 Task: In the Company znu.edu.ua, Add note: 'Schedule a meeting with the finance team to review budget allocations.'. Mark checkbox to create task to follow up ': Tomorrow'. Create task, with  description: Send Proposal to Client, Add due date: Today; Add reminder: 30 Minutes before. Set Priority Low  and add note: Review the attached proposal before the meeting and highlight the key benefits for the client.. Logged in from softage.1@softage.net
Action: Mouse moved to (103, 70)
Screenshot: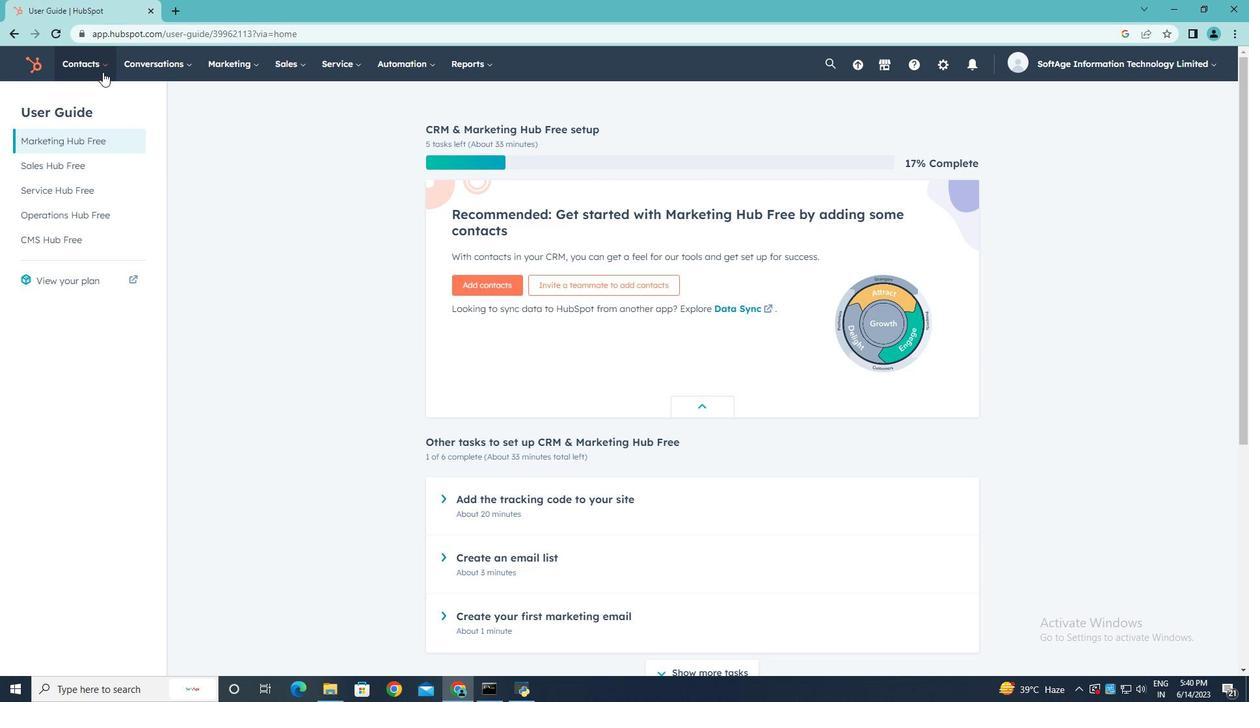 
Action: Mouse pressed left at (103, 70)
Screenshot: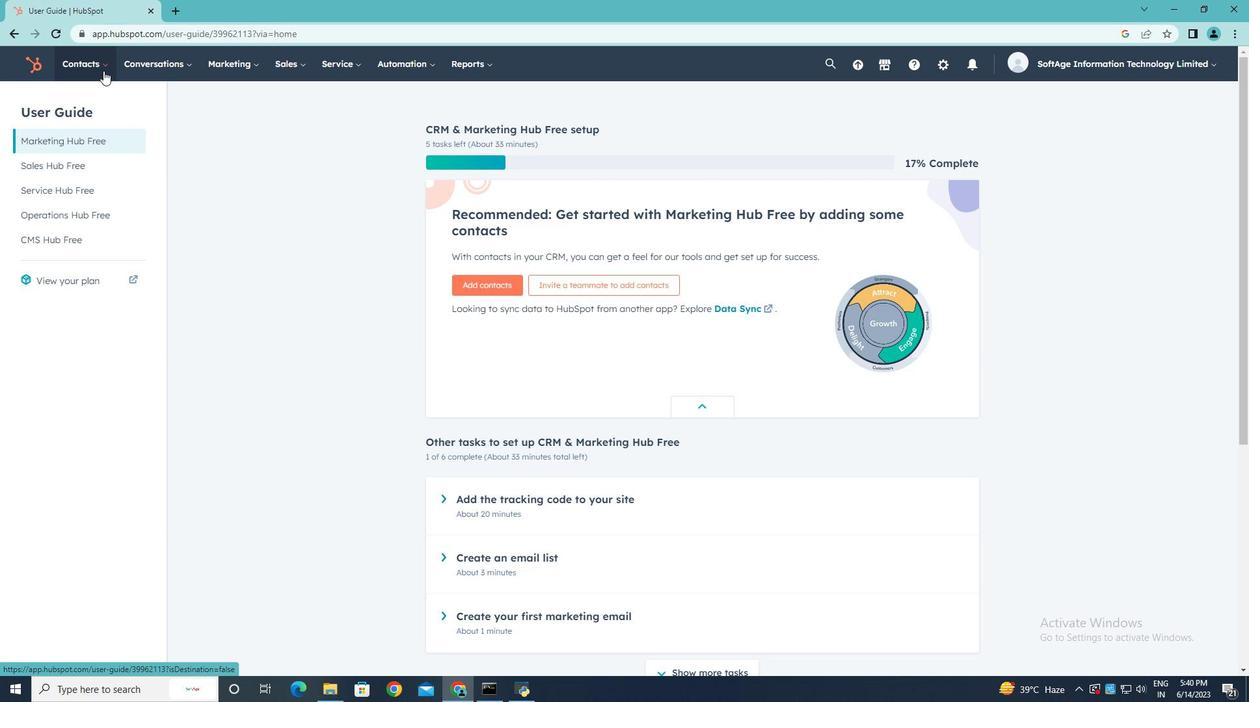 
Action: Mouse moved to (106, 126)
Screenshot: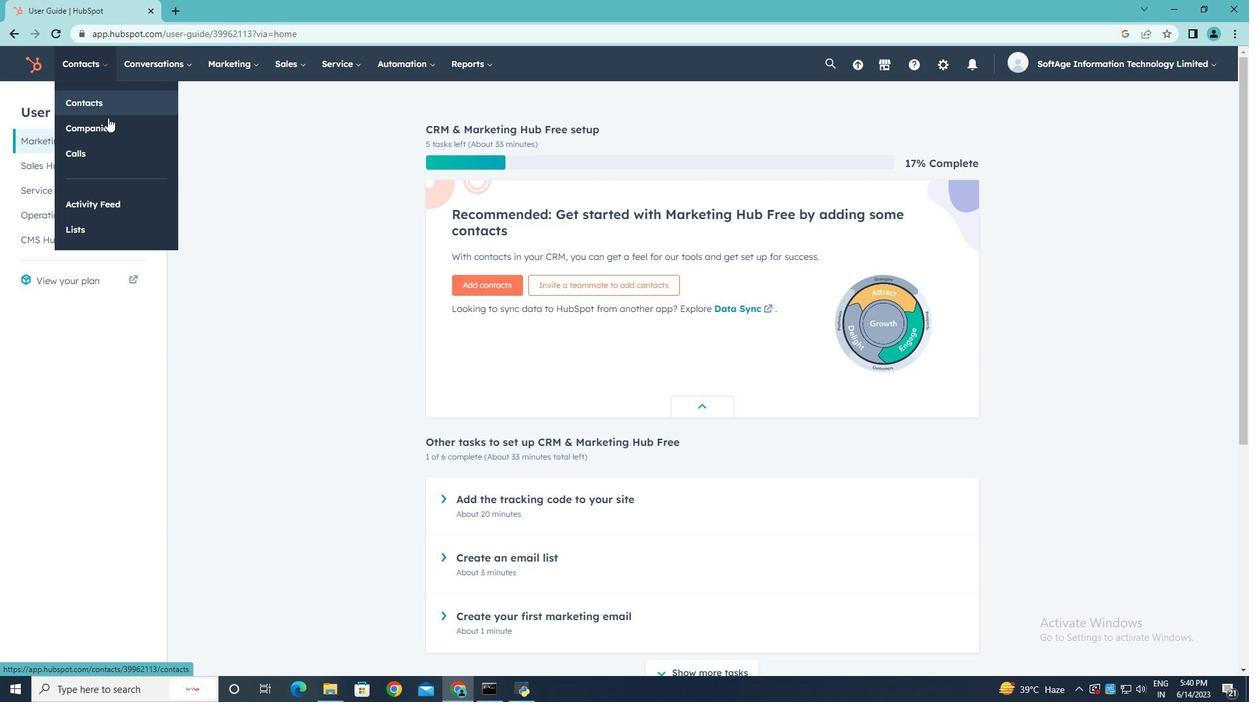 
Action: Mouse pressed left at (106, 126)
Screenshot: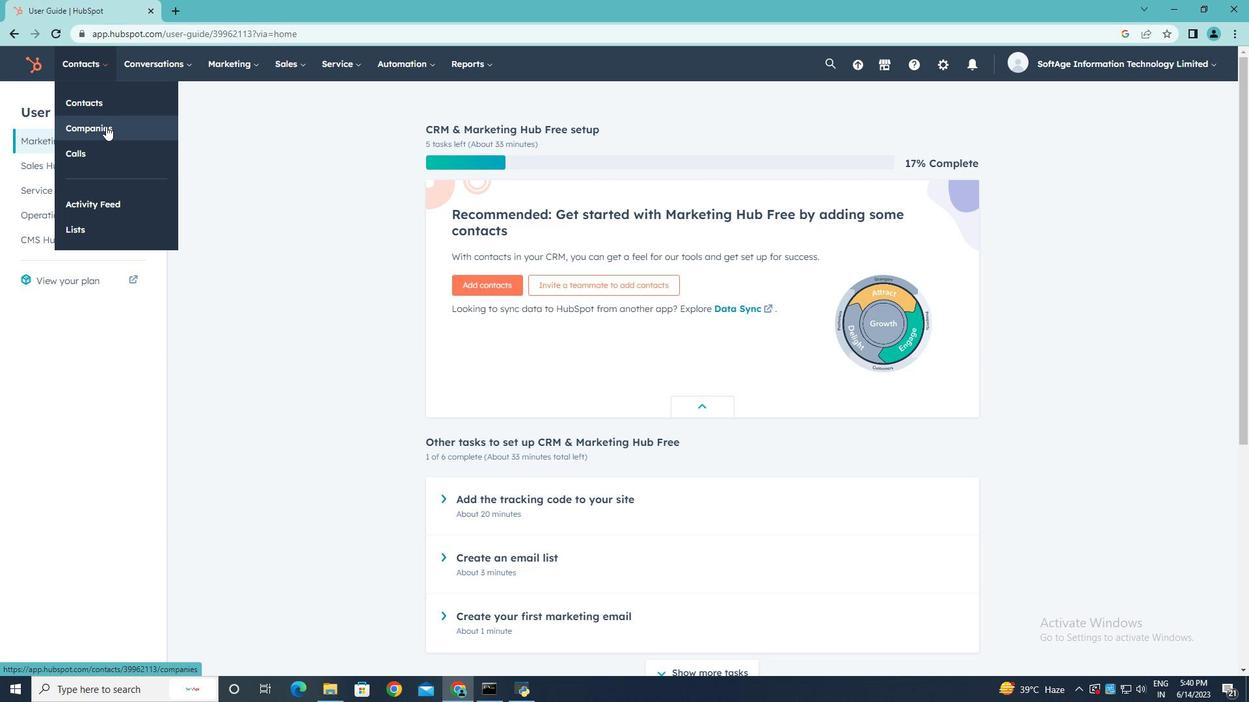 
Action: Mouse moved to (112, 210)
Screenshot: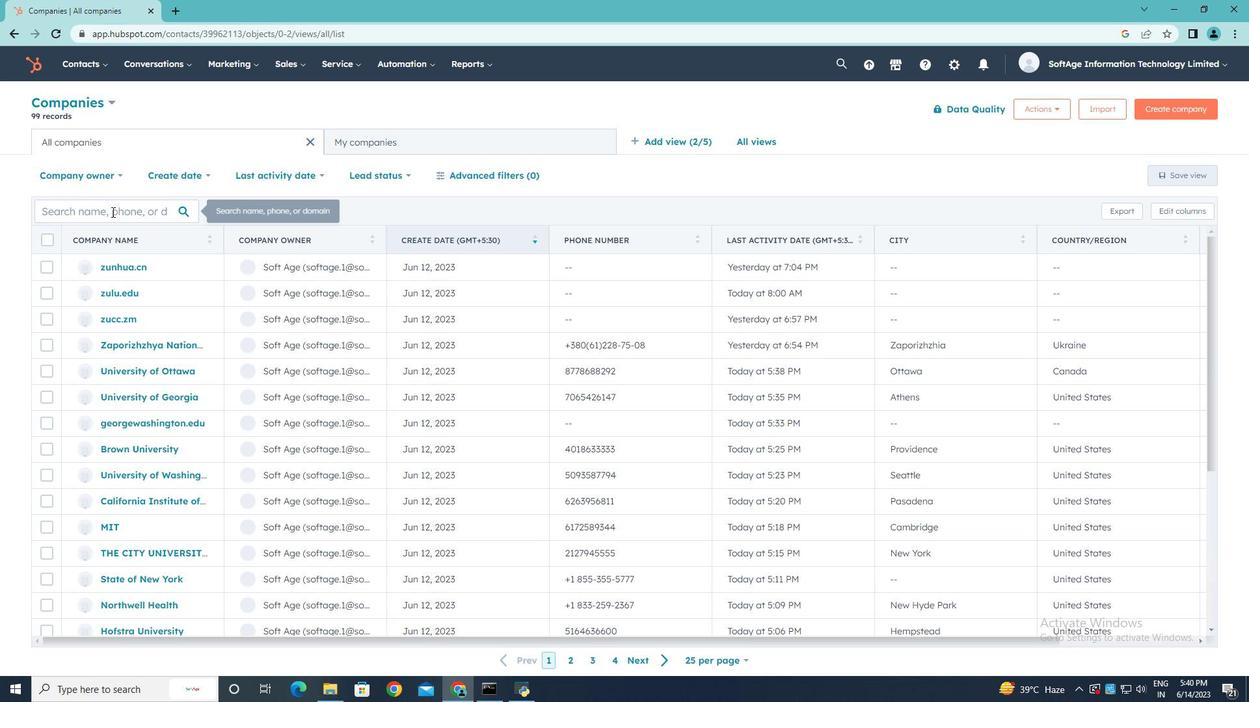 
Action: Mouse pressed left at (112, 210)
Screenshot: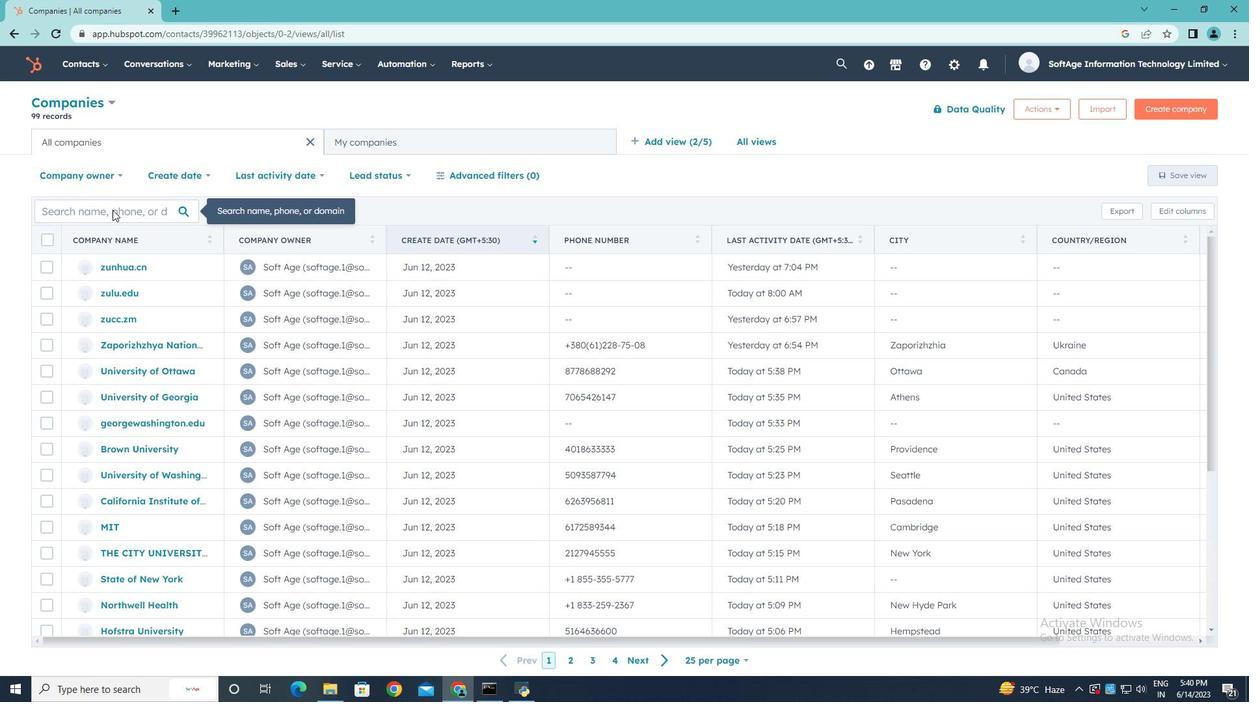 
Action: Key pressed znu.edu.ua
Screenshot: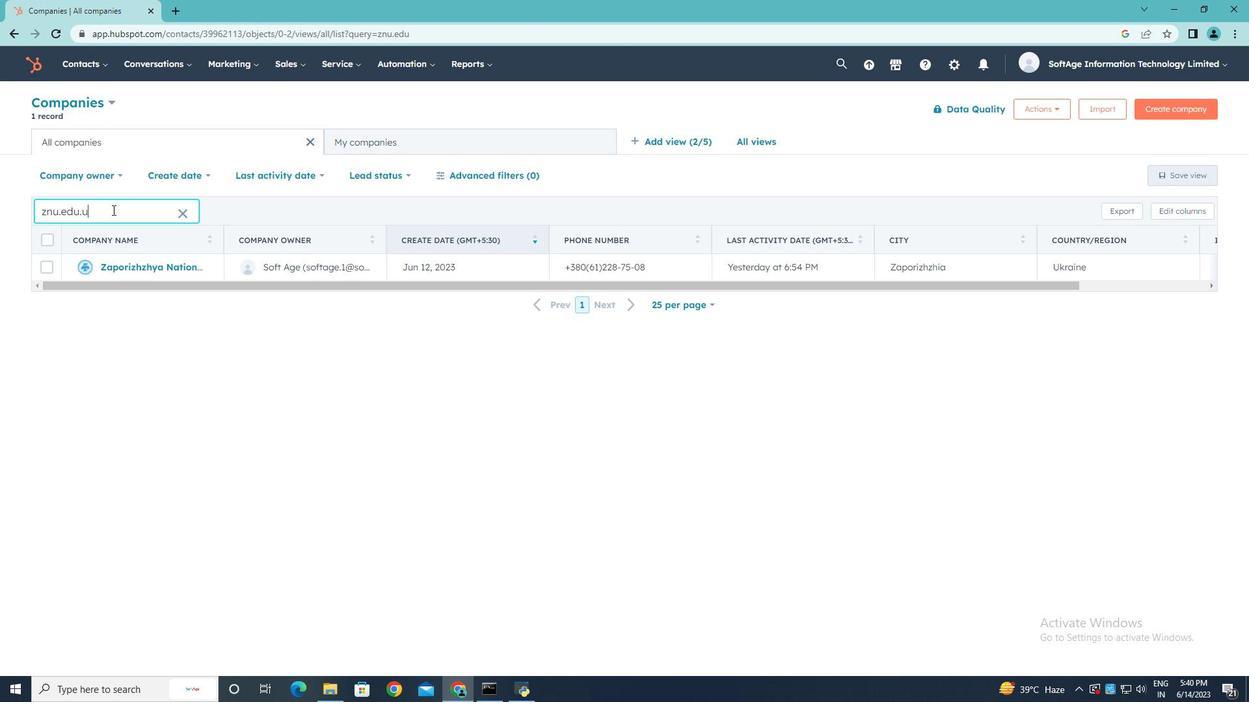 
Action: Mouse moved to (135, 268)
Screenshot: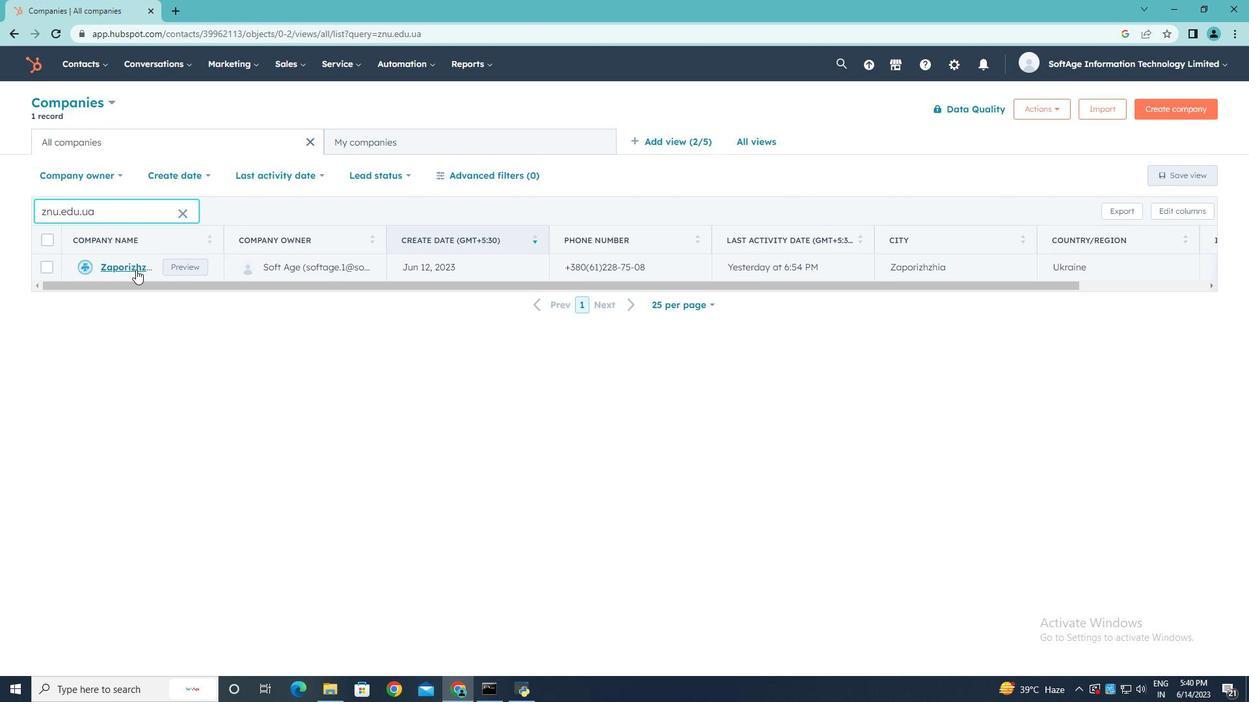 
Action: Mouse pressed left at (135, 268)
Screenshot: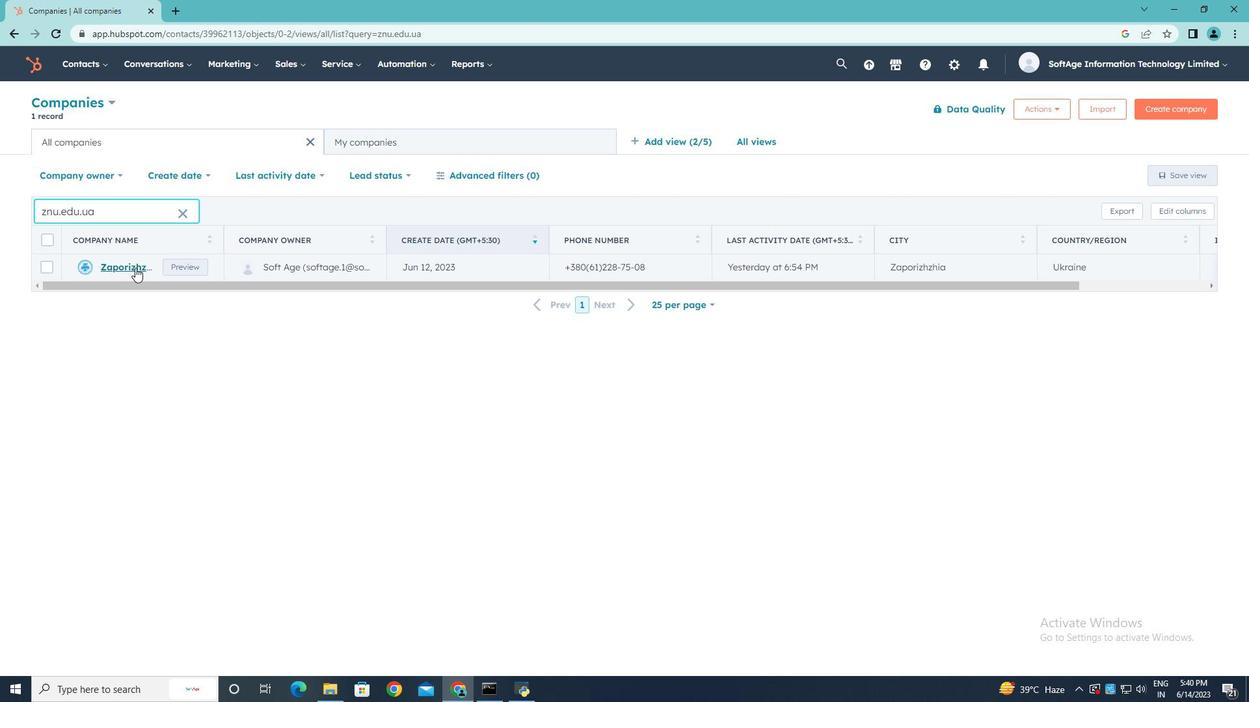 
Action: Mouse moved to (41, 216)
Screenshot: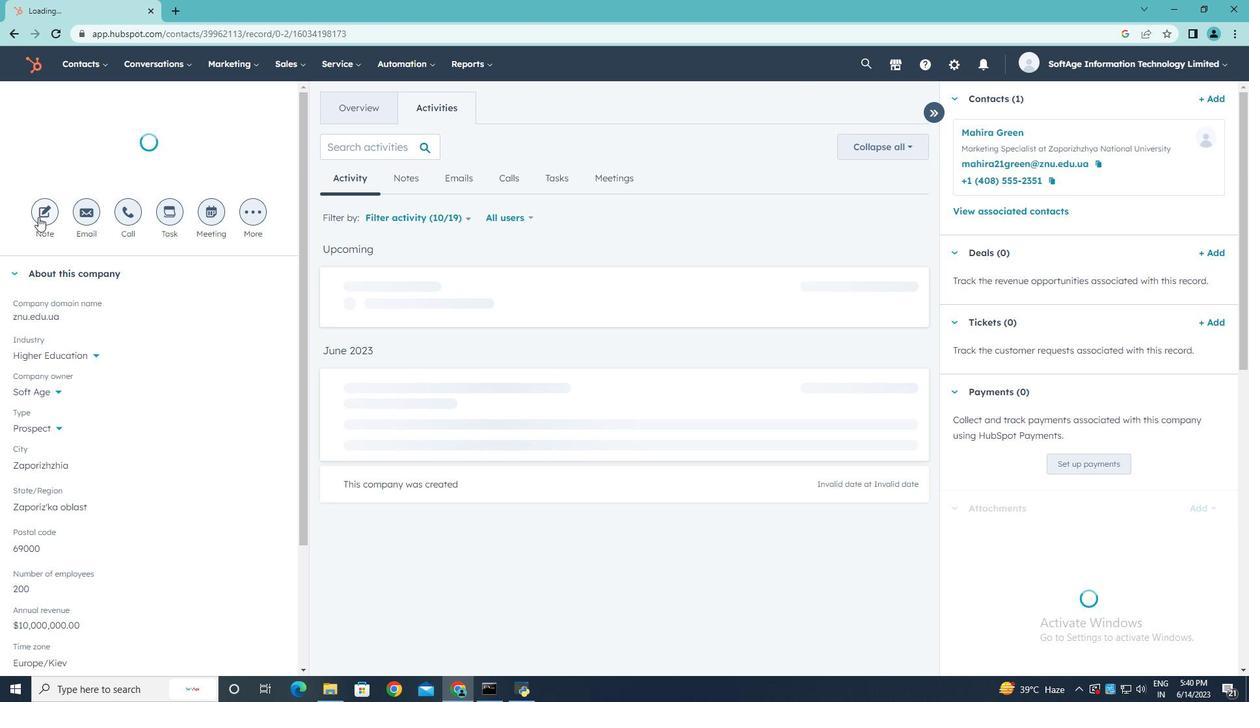 
Action: Mouse pressed left at (41, 216)
Screenshot: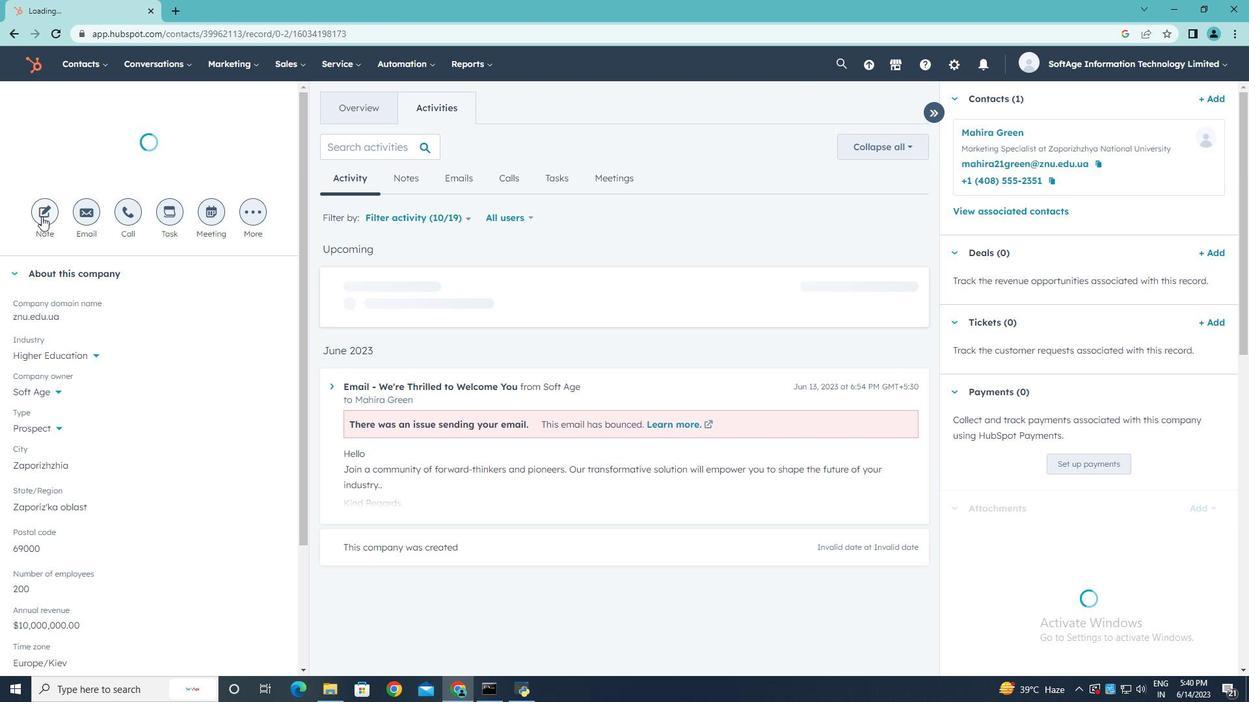 
Action: Key pressed <Key.shift><Key.shift><Key.shift><Key.shift><Key.shift><Key.shift><Key.shift><Key.shift><Key.shift><Key.shift>Schedule<Key.space>a<Key.space>meeting<Key.space>with<Key.space>the<Key.space>finance<Key.space>team<Key.space>to<Key.space>review<Key.space>budget<Key.space>alloca<Key.backspace>ations
Screenshot: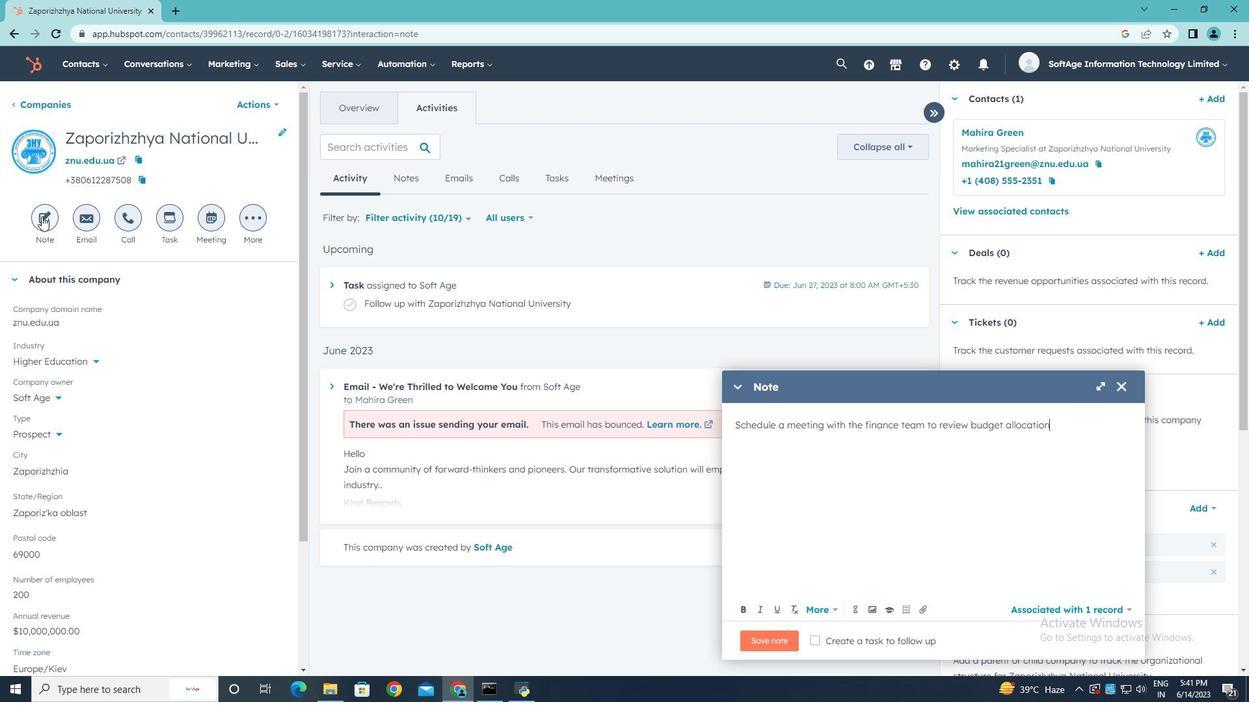 
Action: Mouse moved to (30, 216)
Screenshot: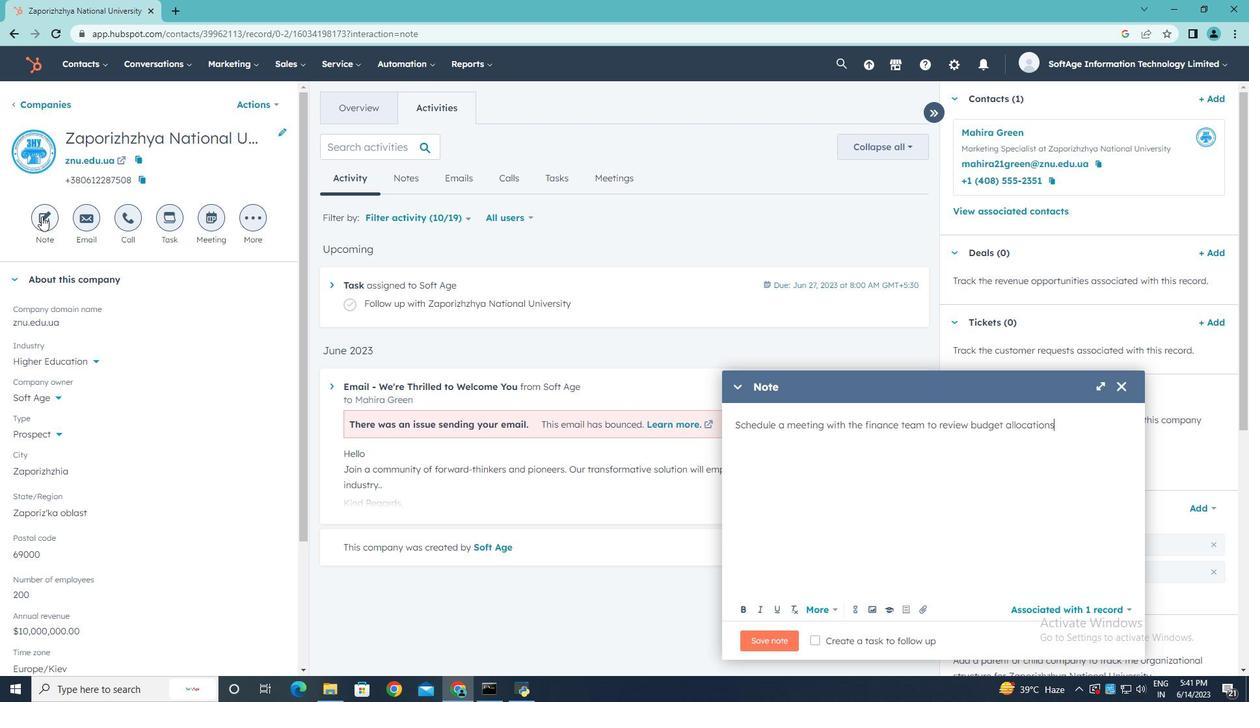 
Action: Key pressed .
Screenshot: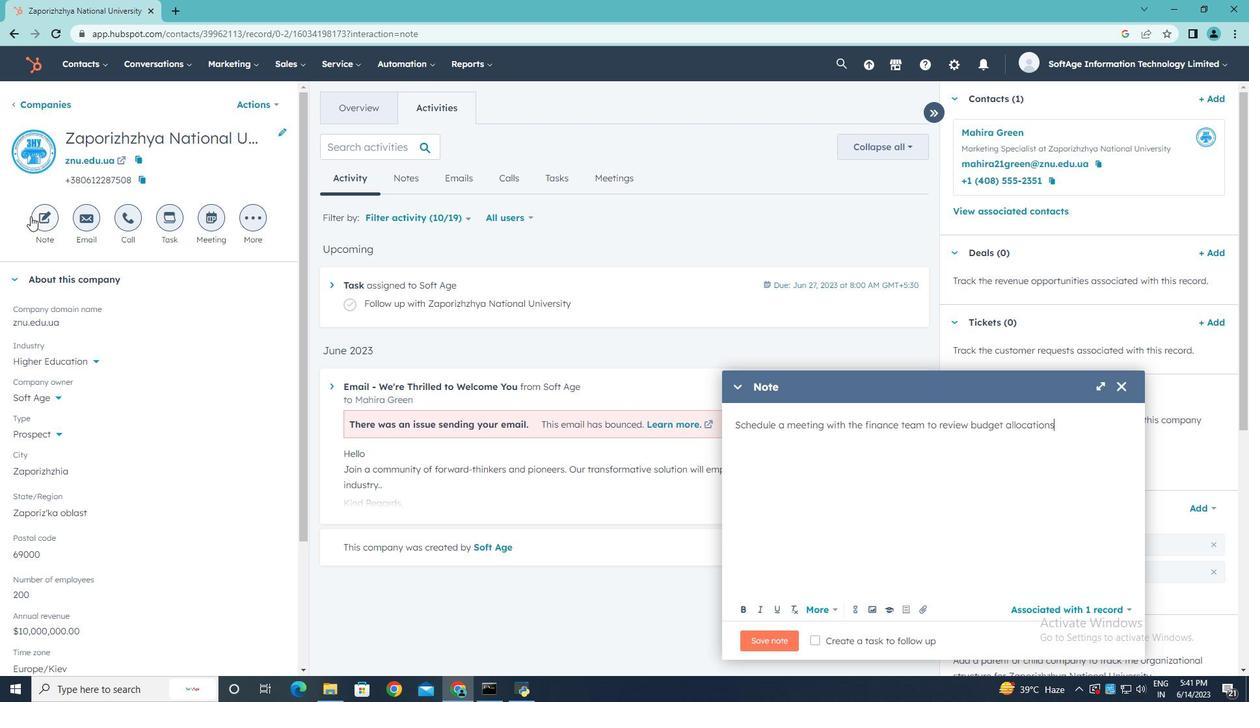 
Action: Mouse moved to (812, 642)
Screenshot: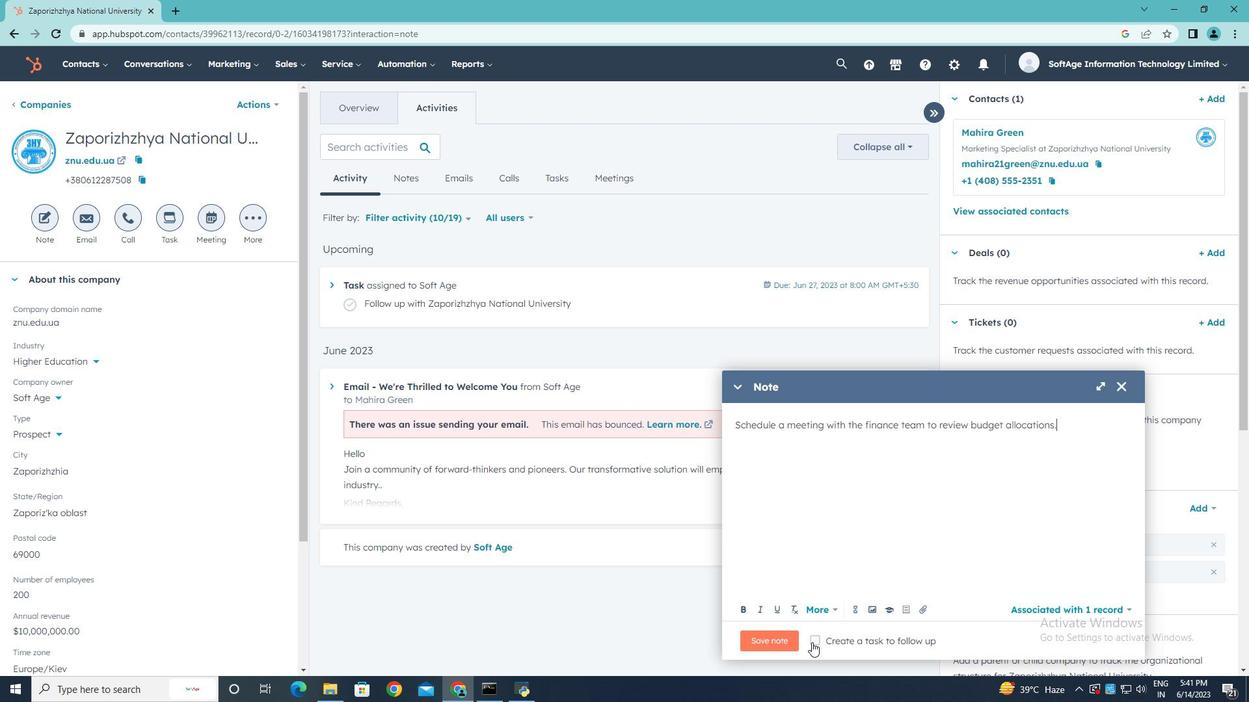 
Action: Mouse pressed left at (812, 642)
Screenshot: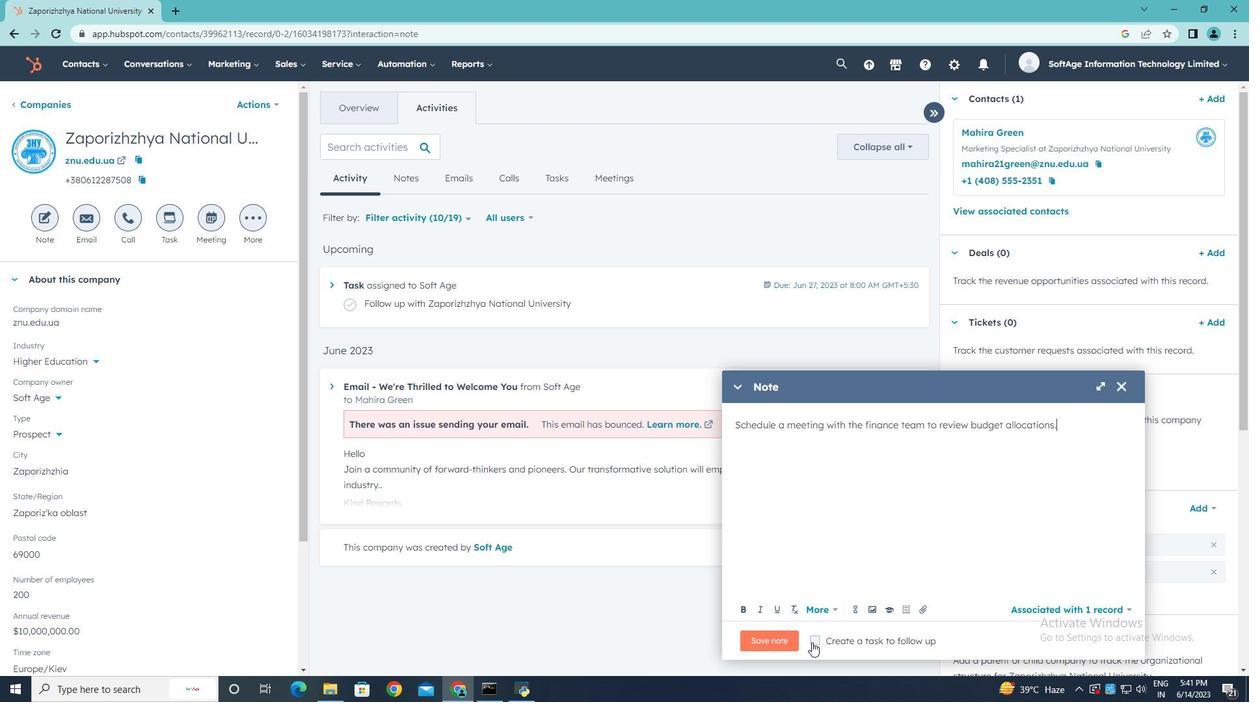 
Action: Mouse moved to (1078, 644)
Screenshot: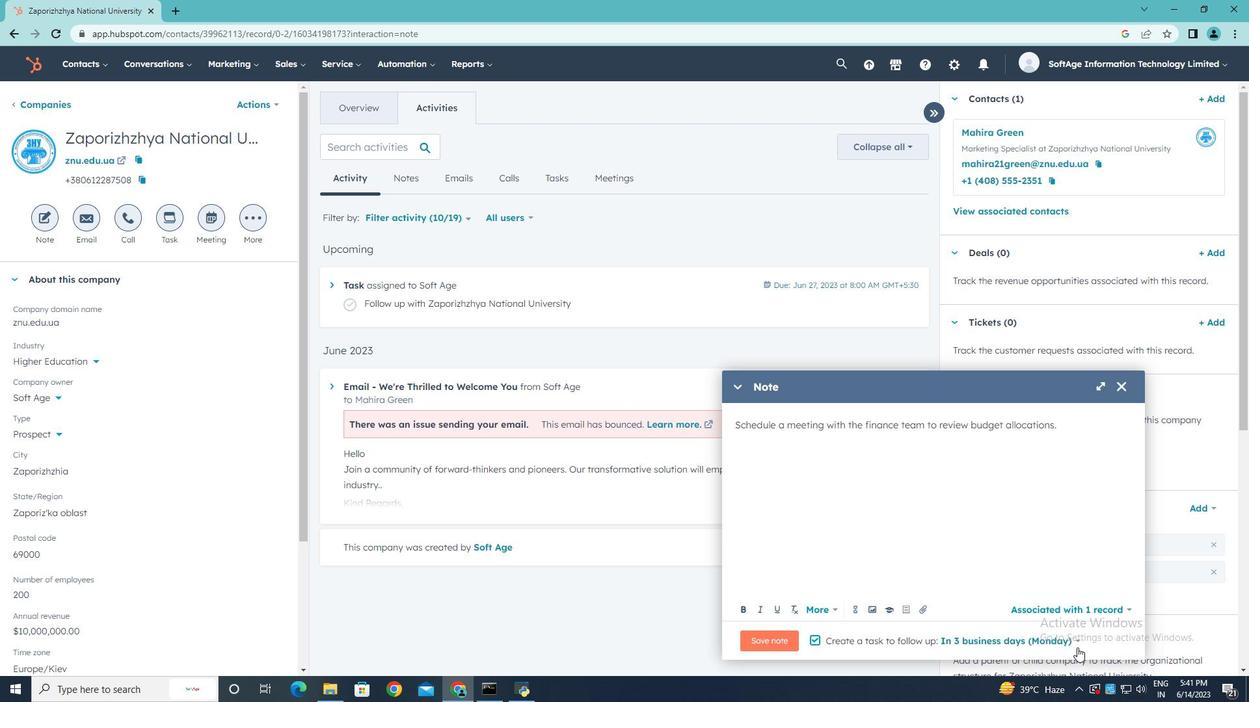 
Action: Mouse pressed left at (1078, 644)
Screenshot: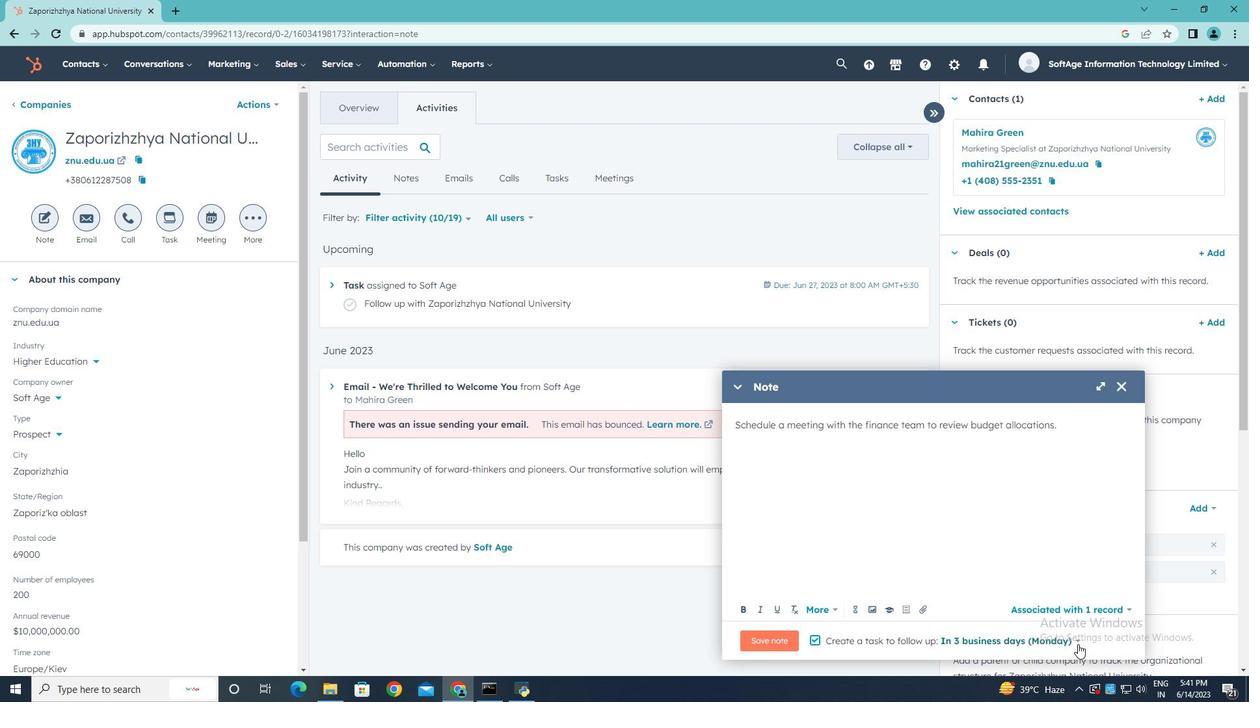 
Action: Mouse moved to (1009, 519)
Screenshot: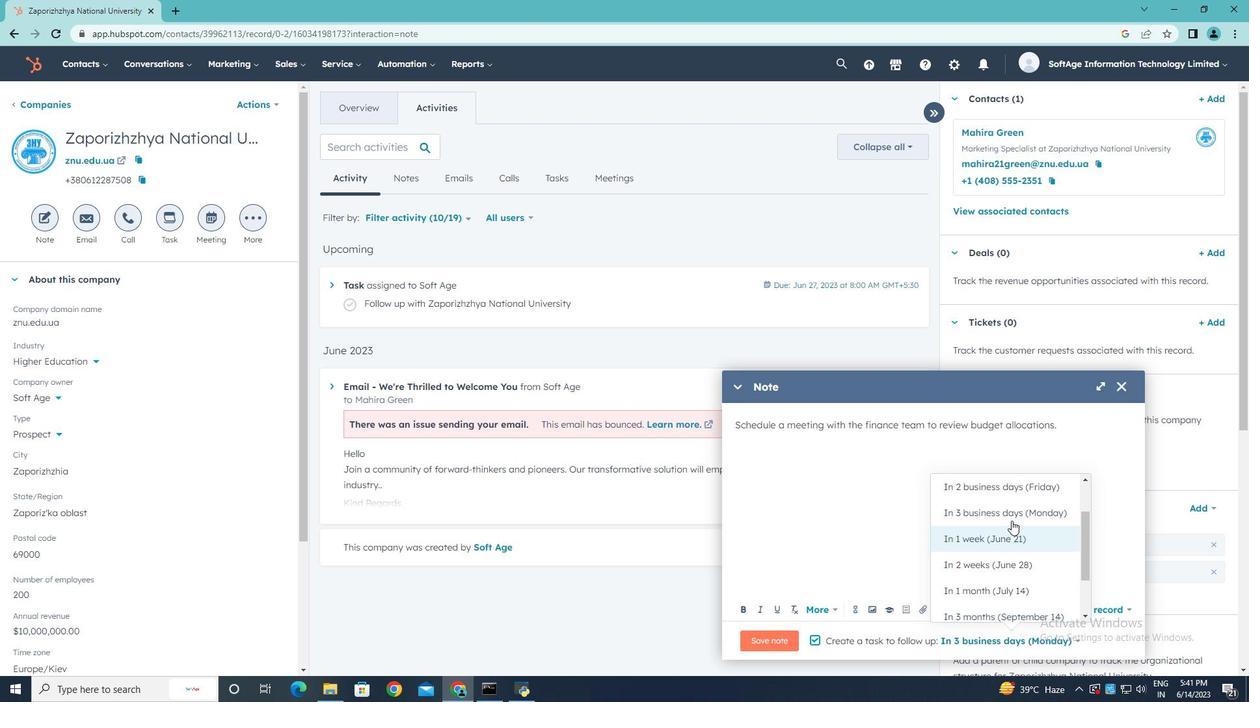 
Action: Mouse scrolled (1009, 519) with delta (0, 0)
Screenshot: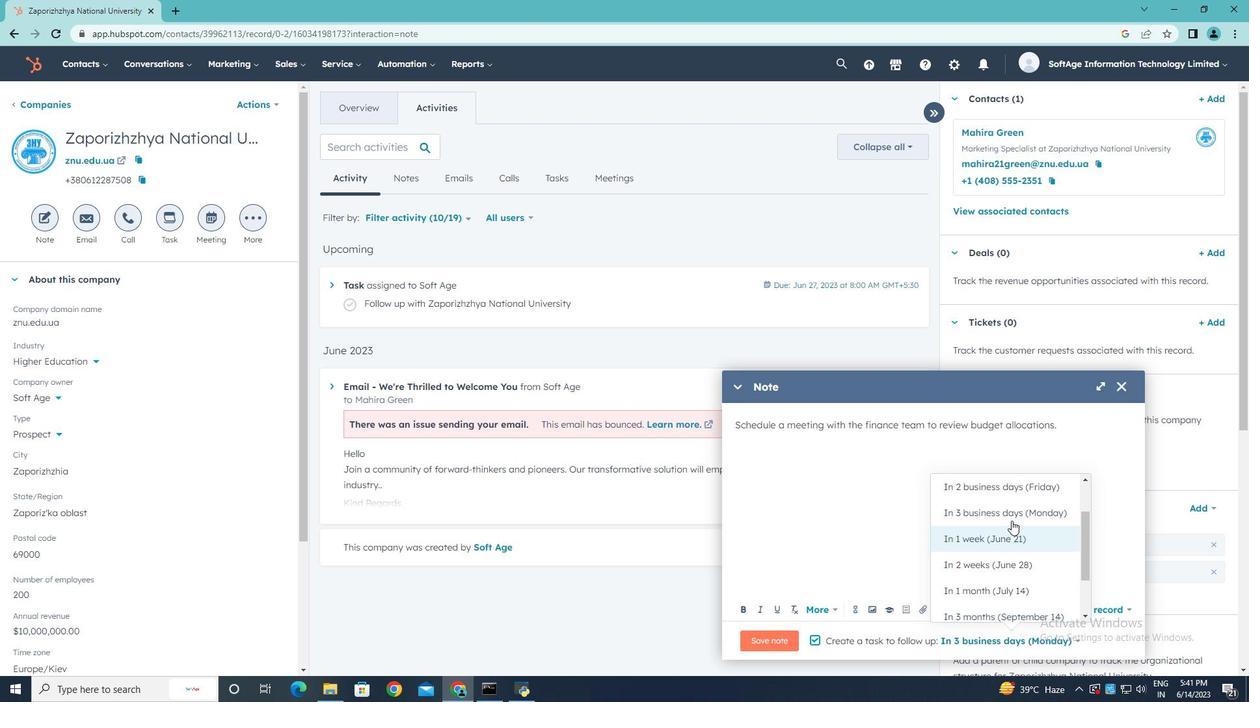 
Action: Mouse scrolled (1009, 519) with delta (0, 0)
Screenshot: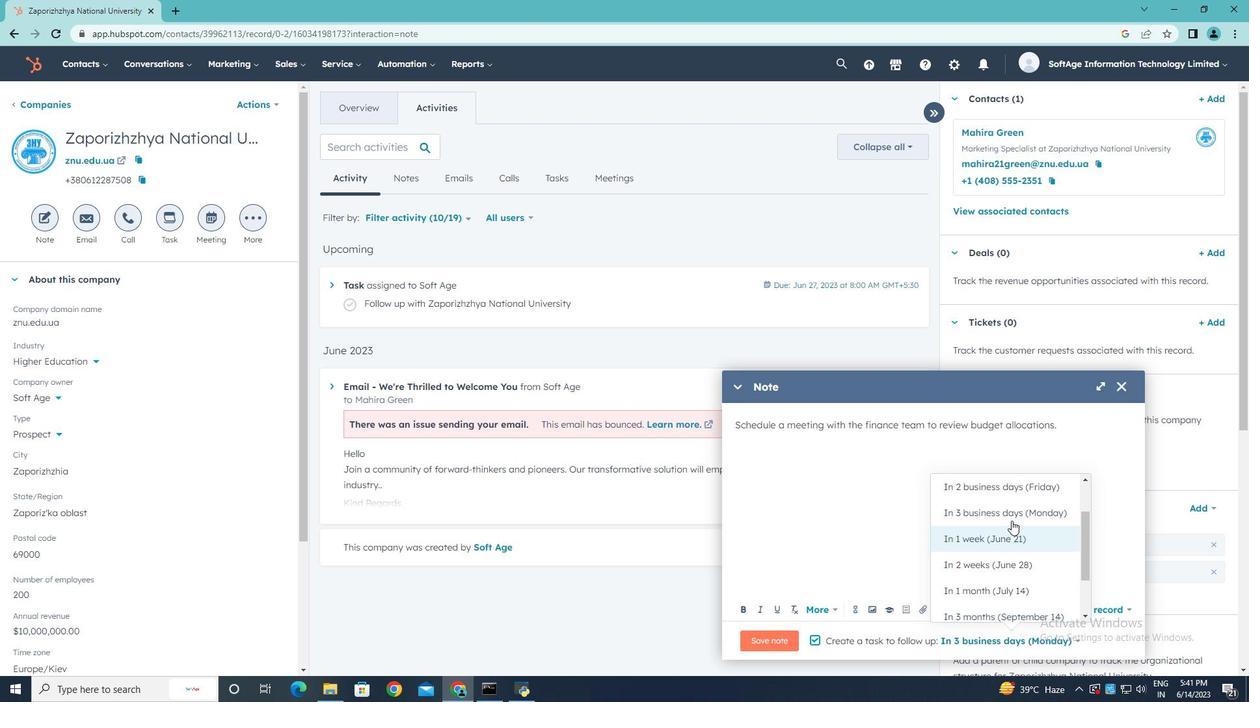 
Action: Mouse scrolled (1009, 519) with delta (0, 0)
Screenshot: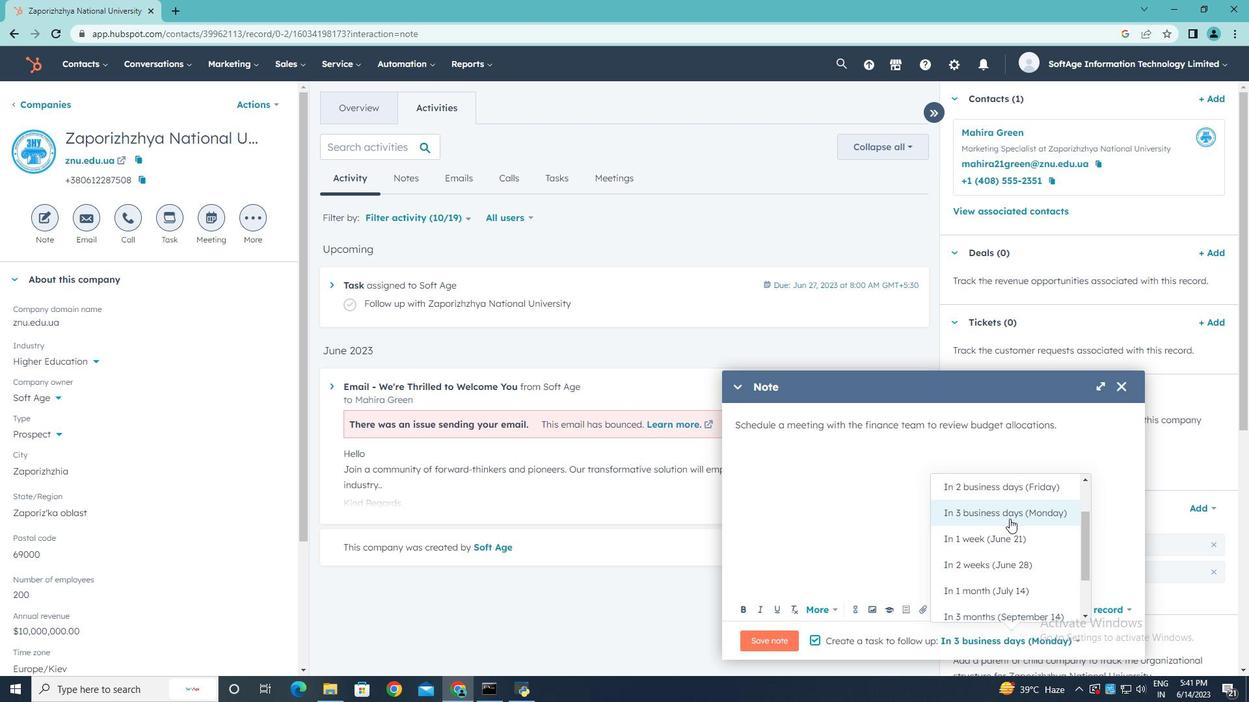 
Action: Mouse moved to (995, 520)
Screenshot: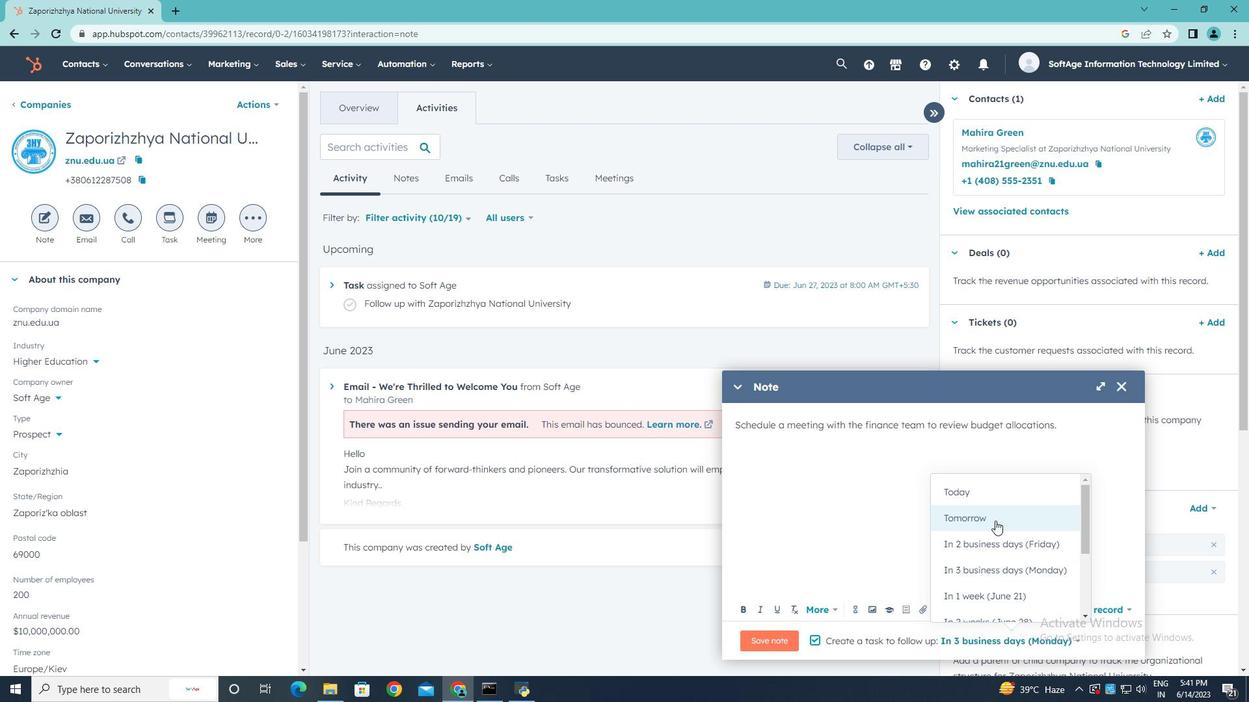 
Action: Mouse pressed left at (995, 520)
Screenshot: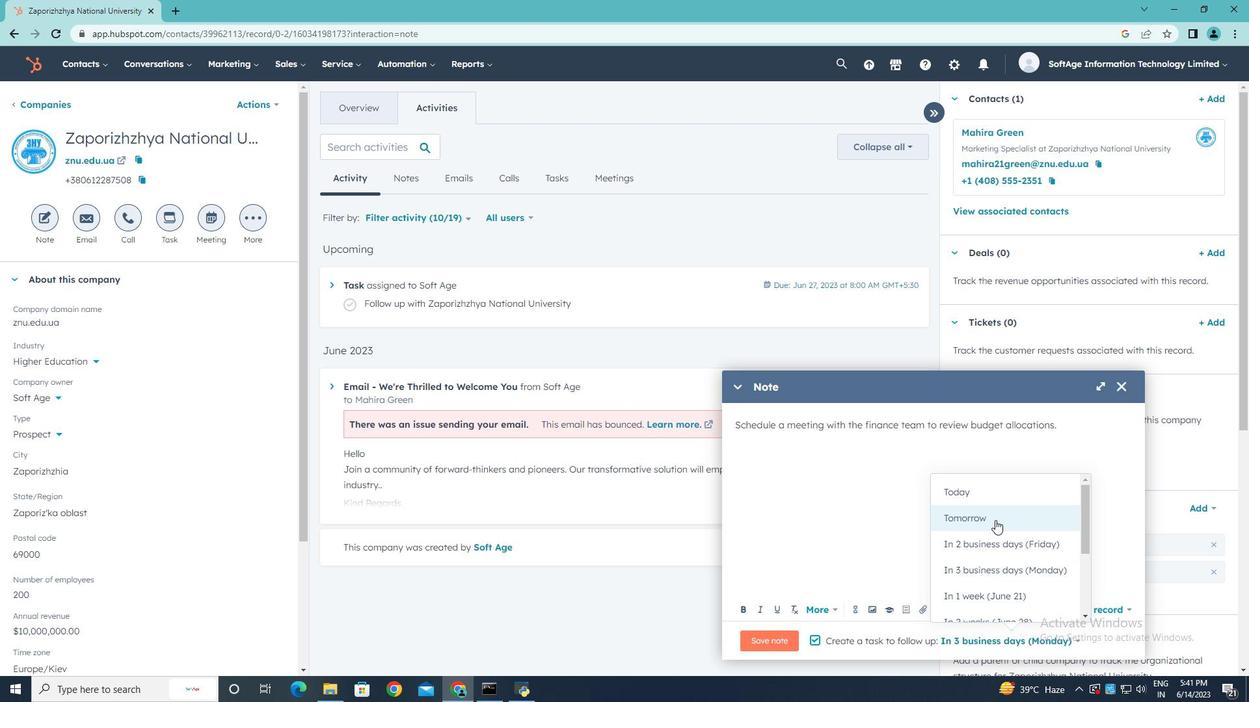 
Action: Mouse moved to (769, 643)
Screenshot: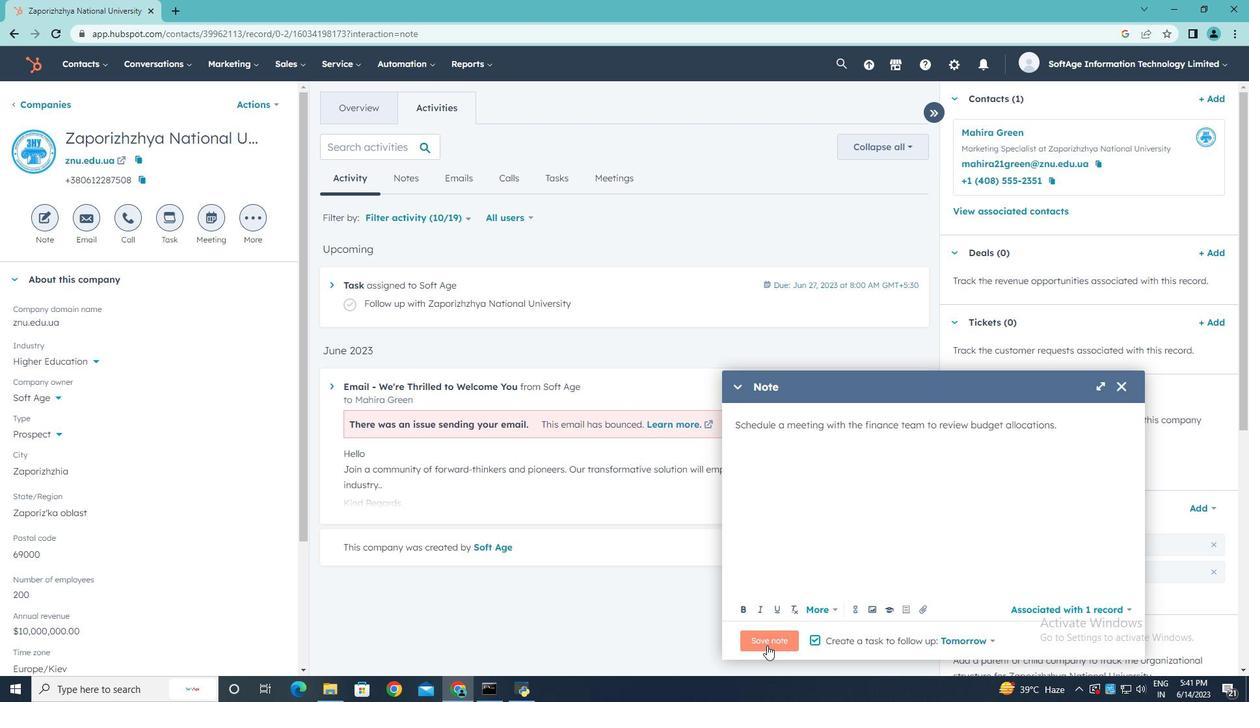 
Action: Mouse pressed left at (769, 643)
Screenshot: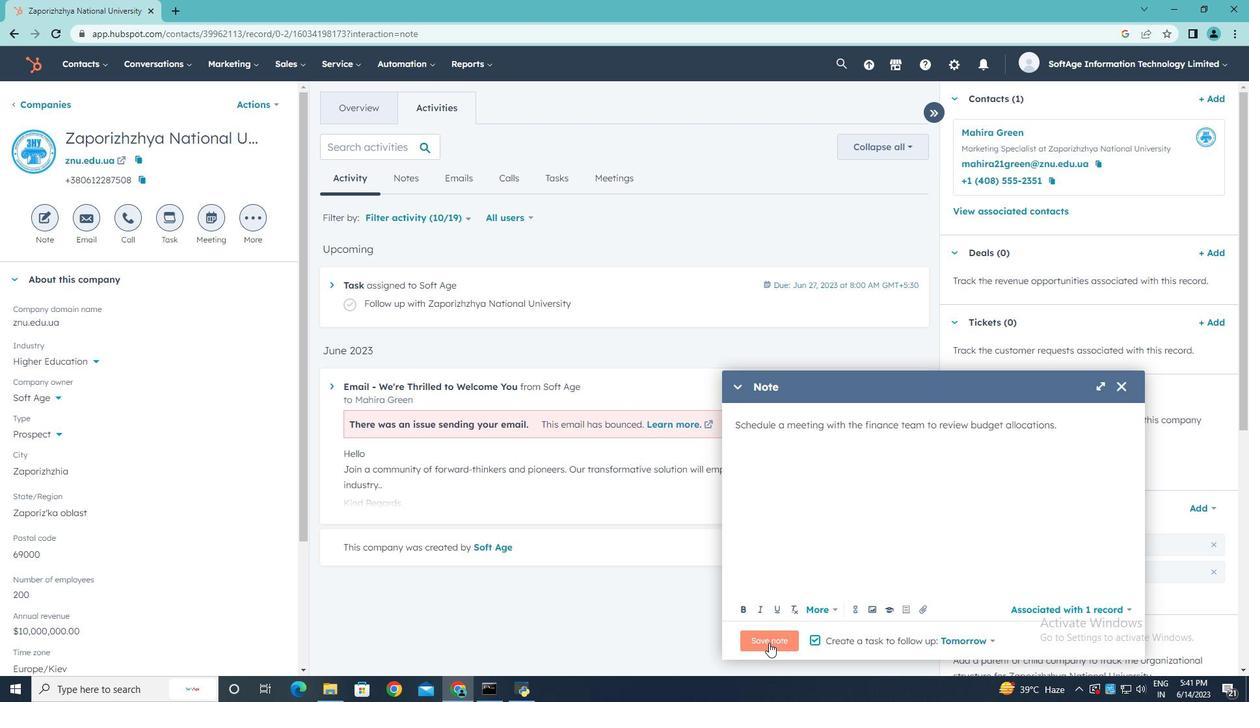 
Action: Mouse moved to (166, 221)
Screenshot: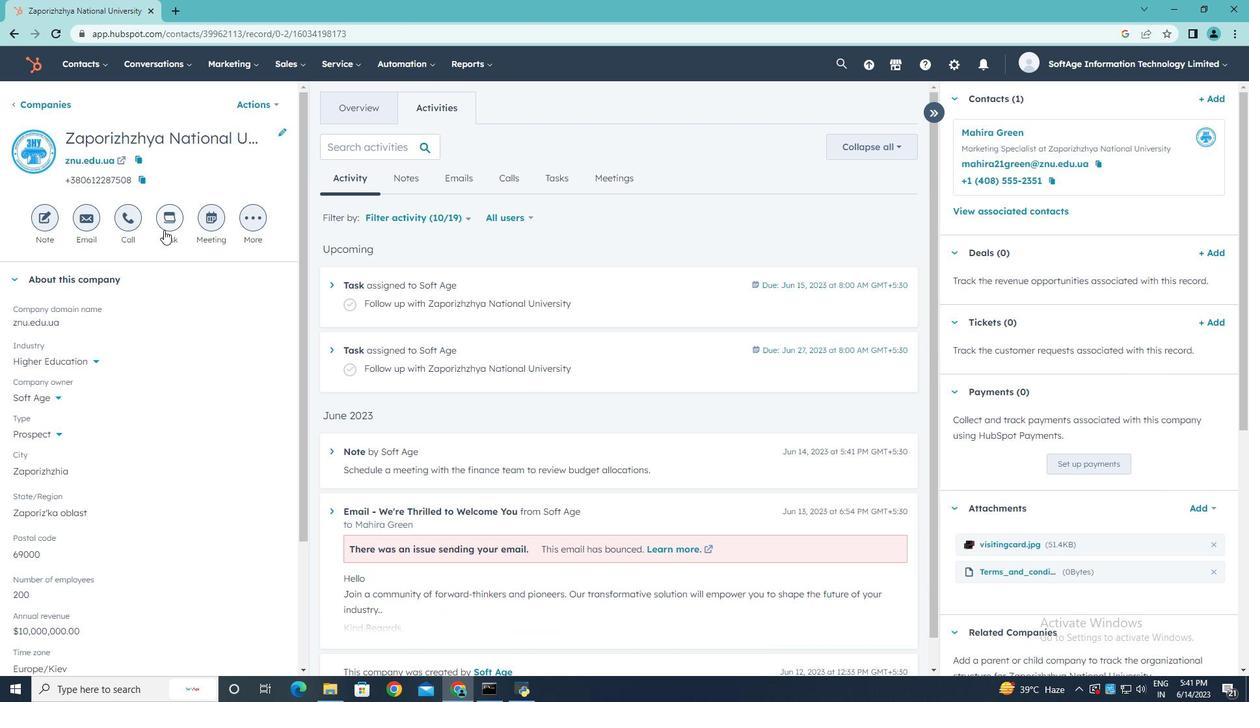 
Action: Mouse pressed left at (166, 221)
Screenshot: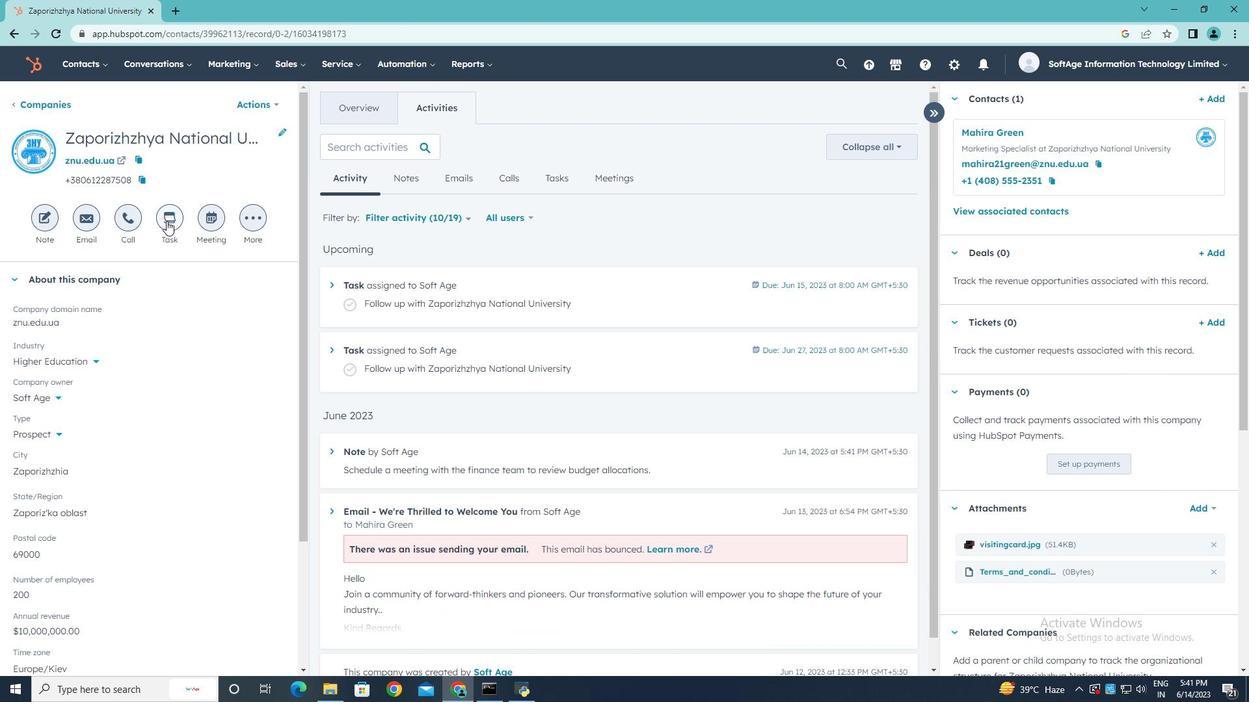 
Action: Key pressed <Key.shift><Key.shift><Key.shift><Key.shift><Key.shift><Key.shift><Key.shift>Send<Key.space><Key.shift>Proposal<Key.space>to<Key.space><Key.shift>Client
Screenshot: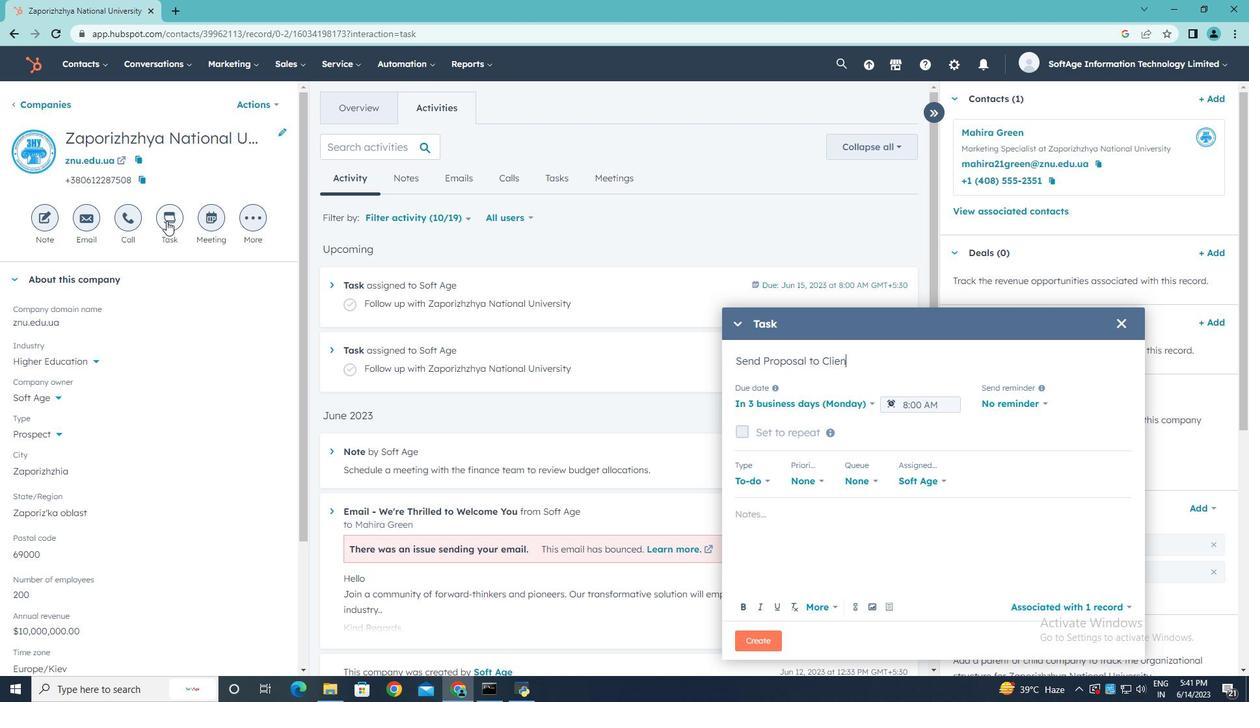 
Action: Mouse moved to (872, 403)
Screenshot: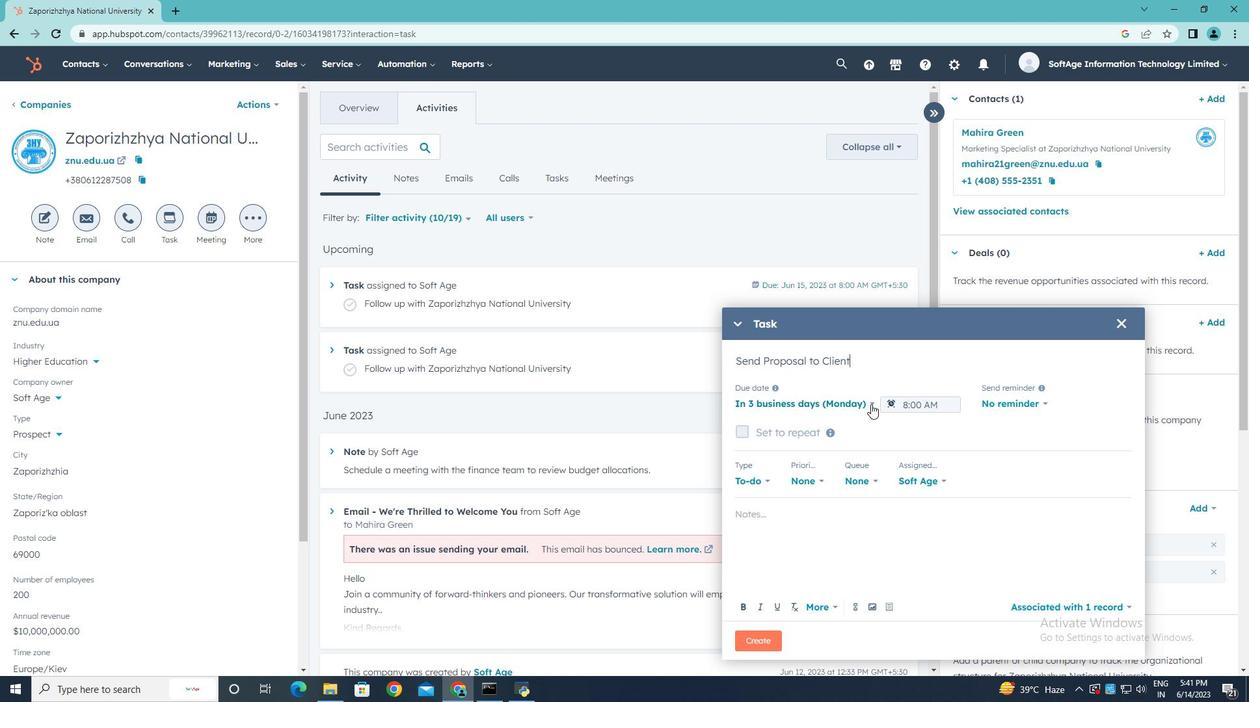 
Action: Mouse pressed left at (872, 403)
Screenshot: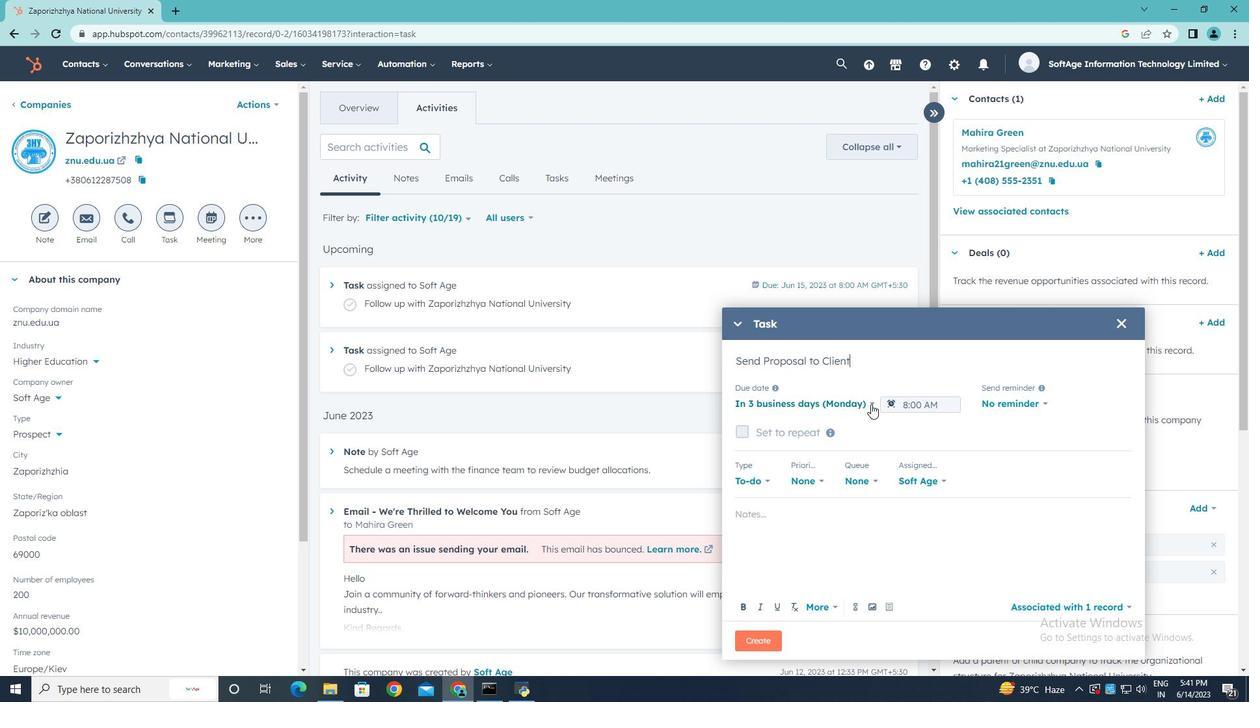 
Action: Mouse moved to (832, 465)
Screenshot: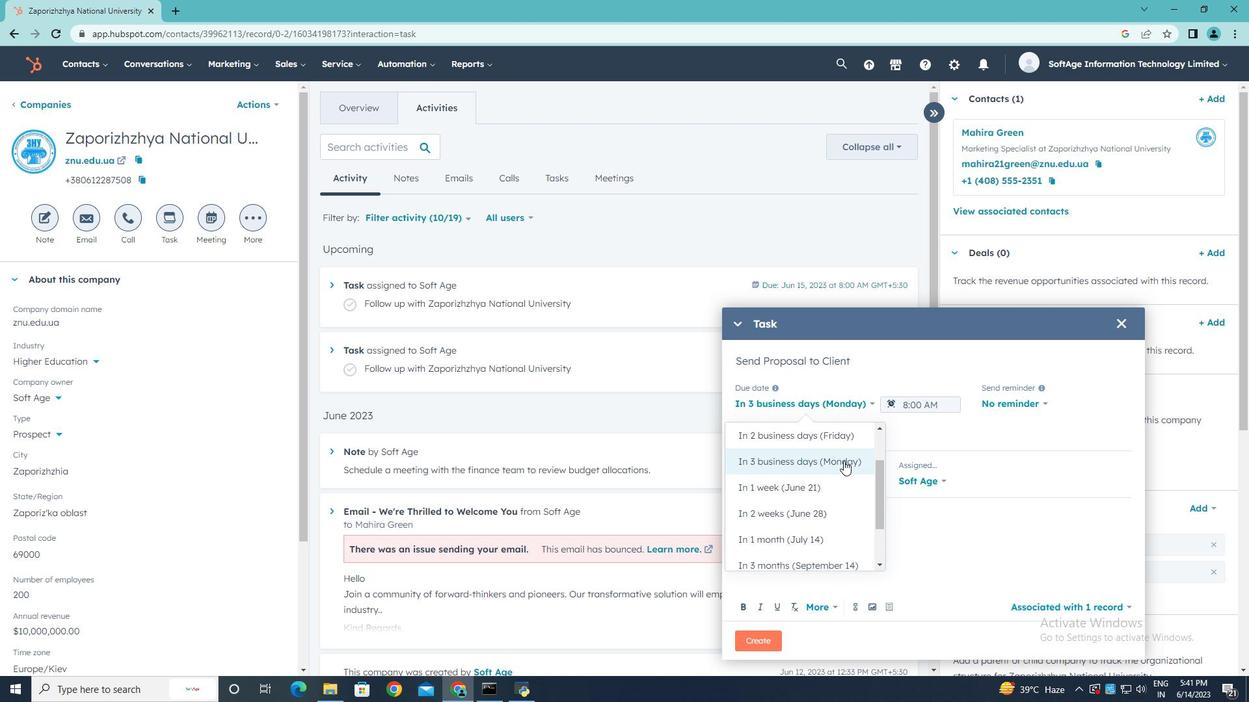 
Action: Mouse scrolled (832, 465) with delta (0, 0)
Screenshot: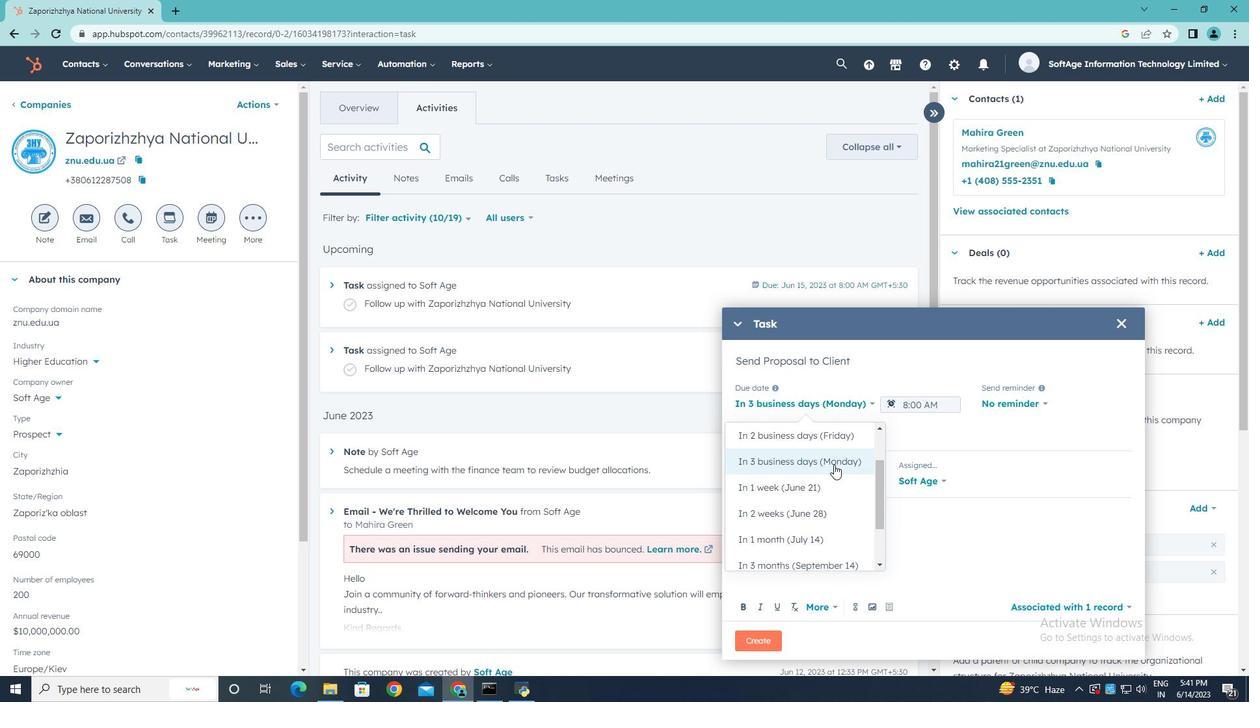 
Action: Mouse scrolled (832, 465) with delta (0, 0)
Screenshot: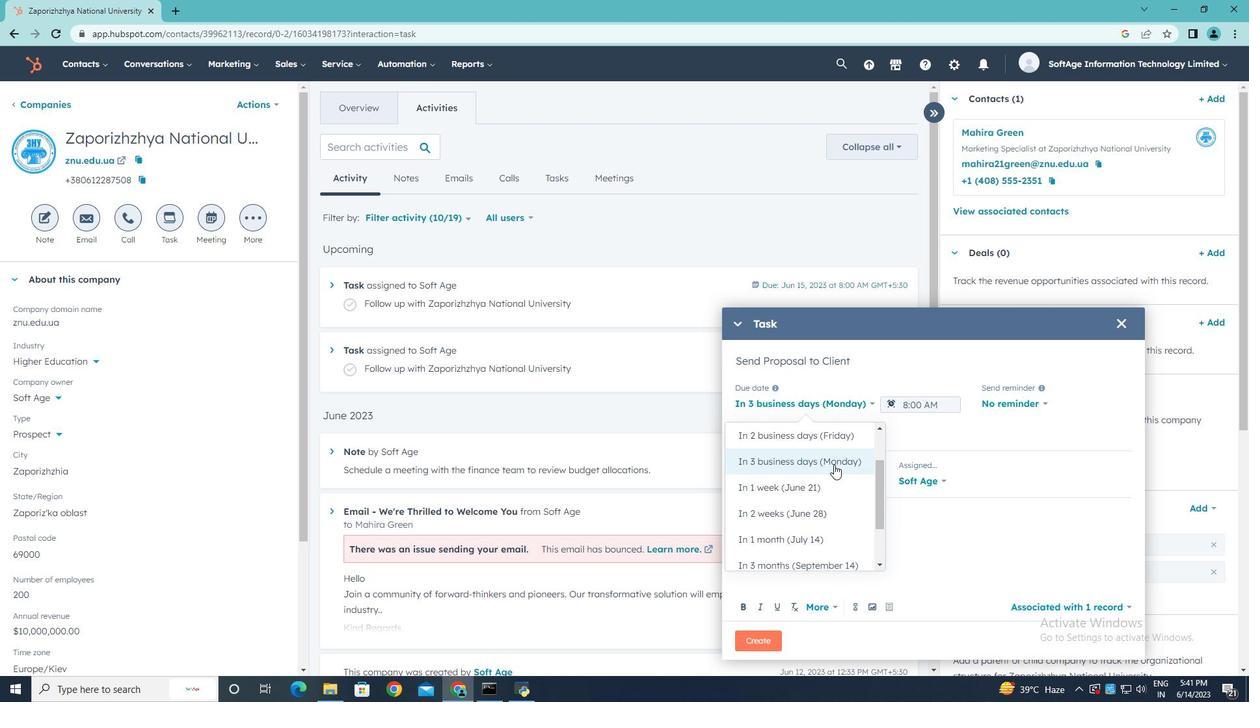 
Action: Mouse moved to (818, 473)
Screenshot: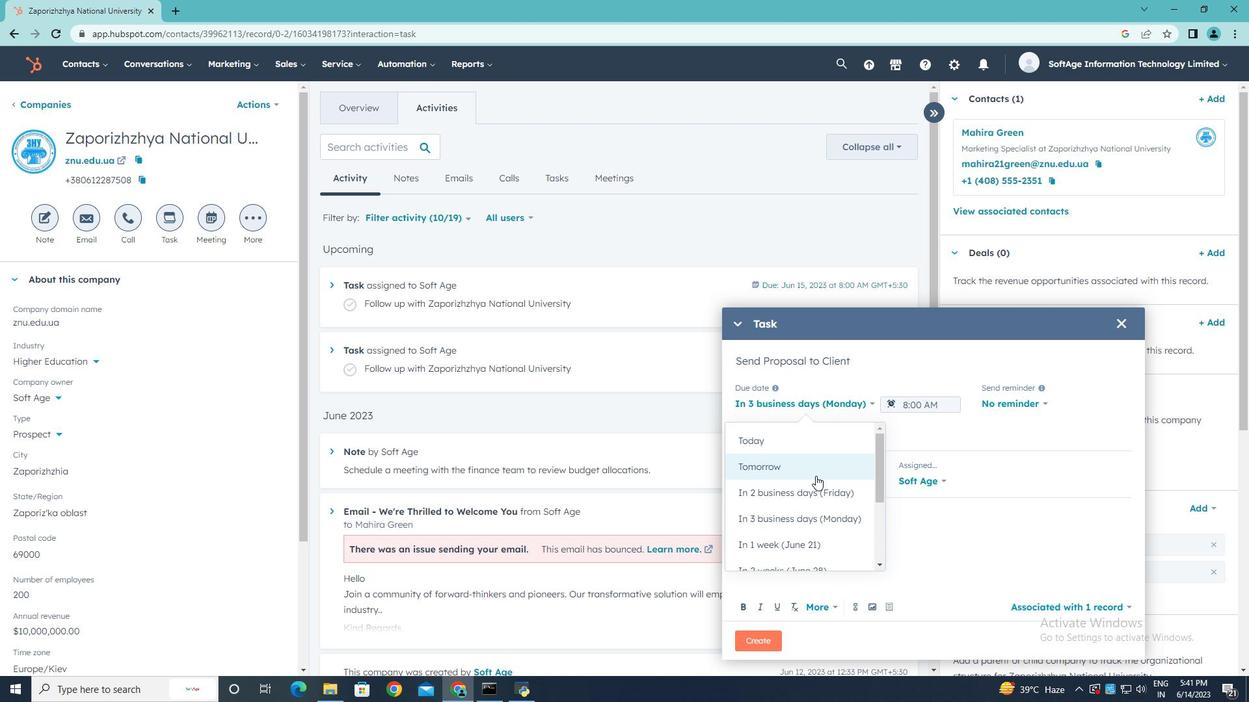 
Action: Mouse pressed left at (818, 473)
Screenshot: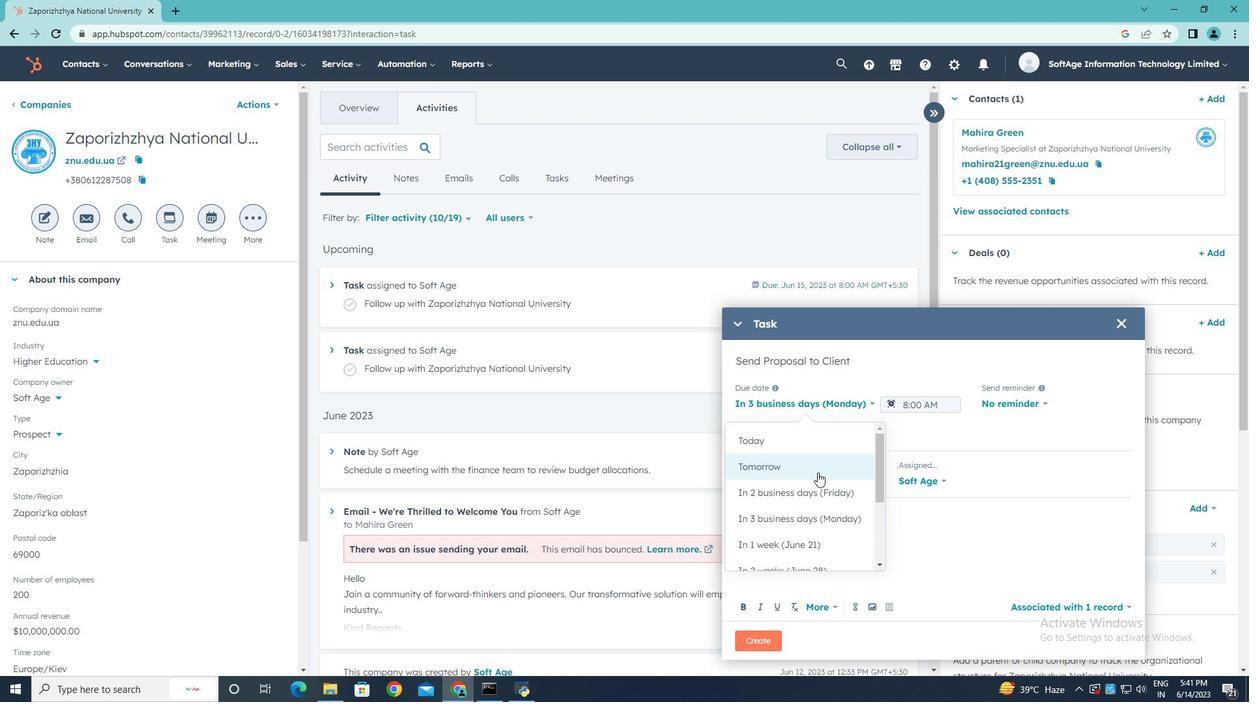 
Action: Mouse moved to (958, 403)
Screenshot: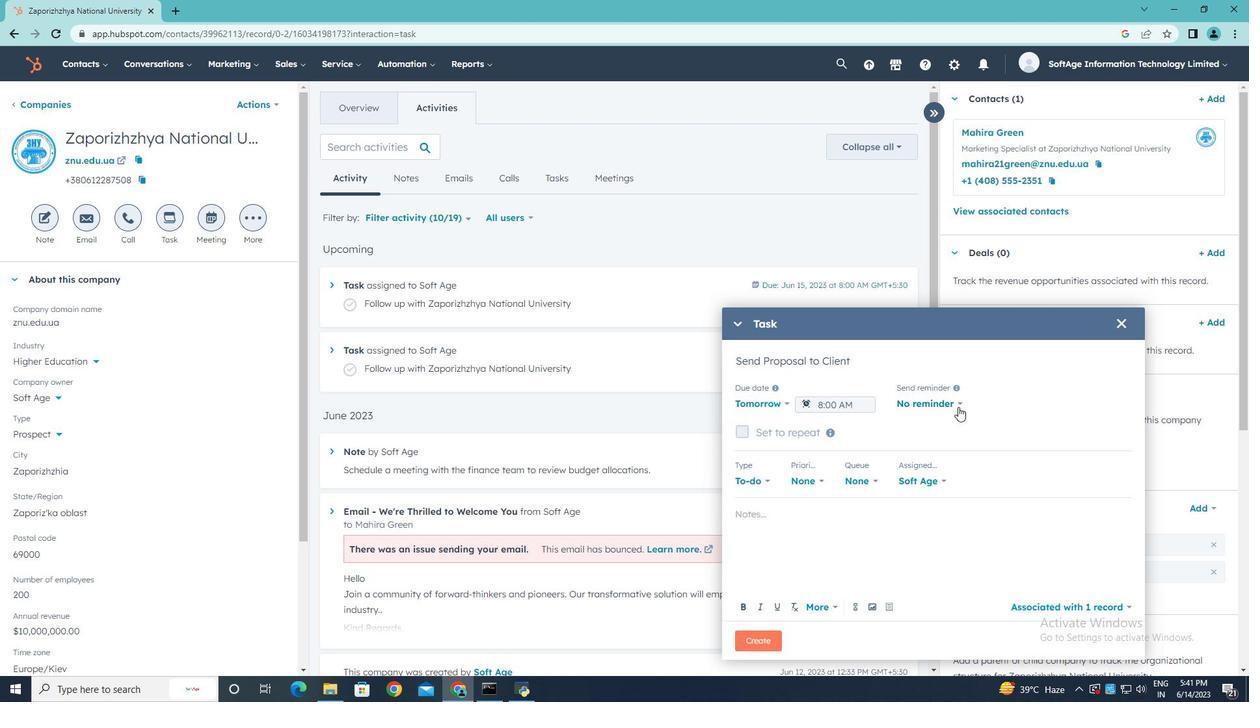 
Action: Mouse pressed left at (958, 403)
Screenshot: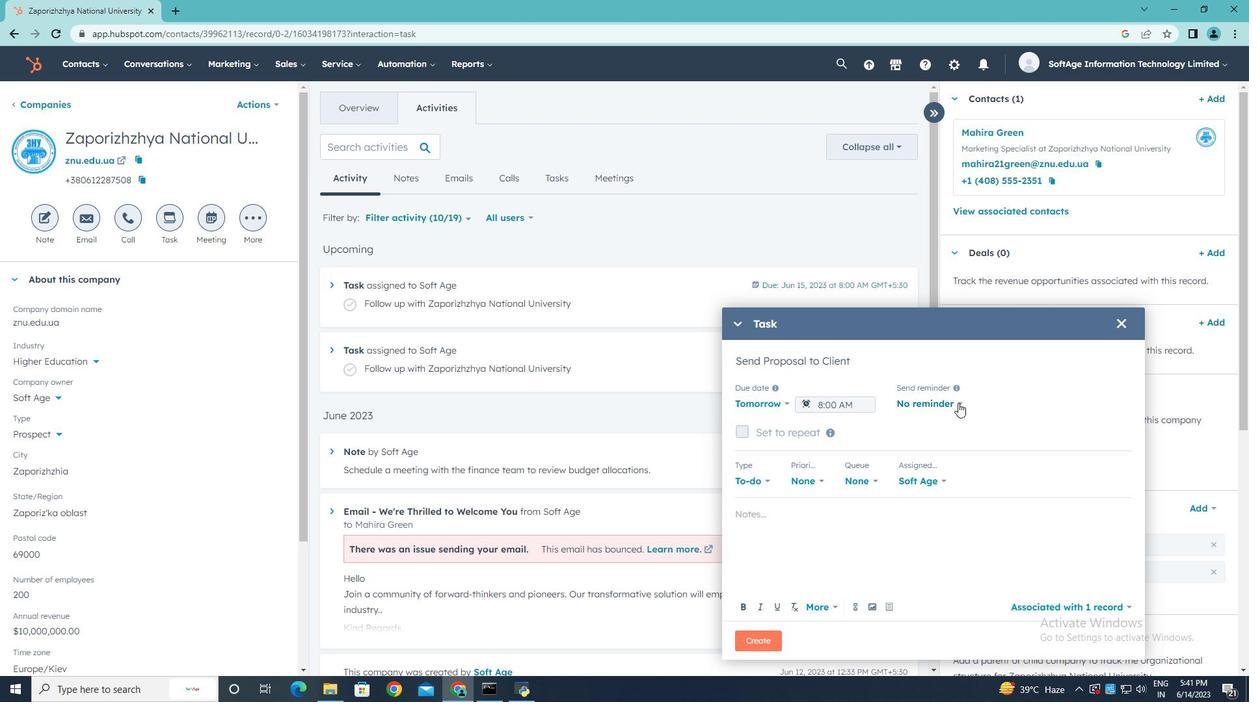 
Action: Mouse moved to (930, 490)
Screenshot: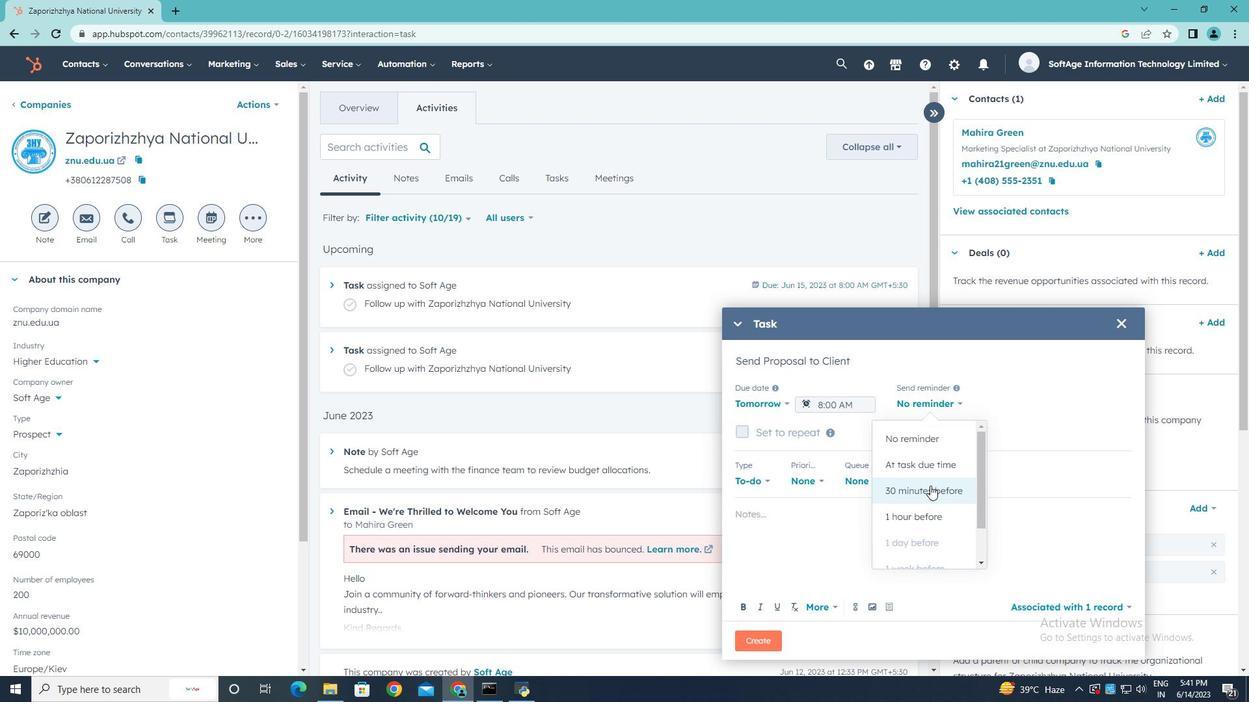 
Action: Mouse pressed left at (930, 490)
Screenshot: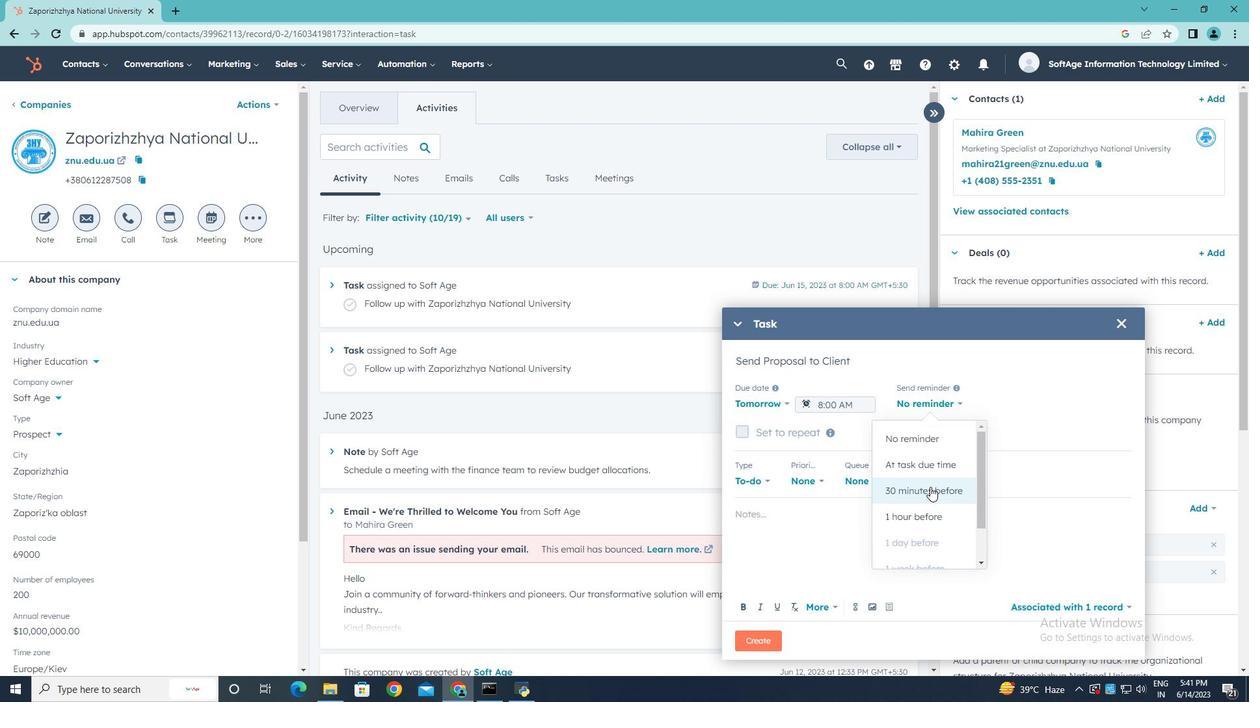 
Action: Mouse moved to (822, 480)
Screenshot: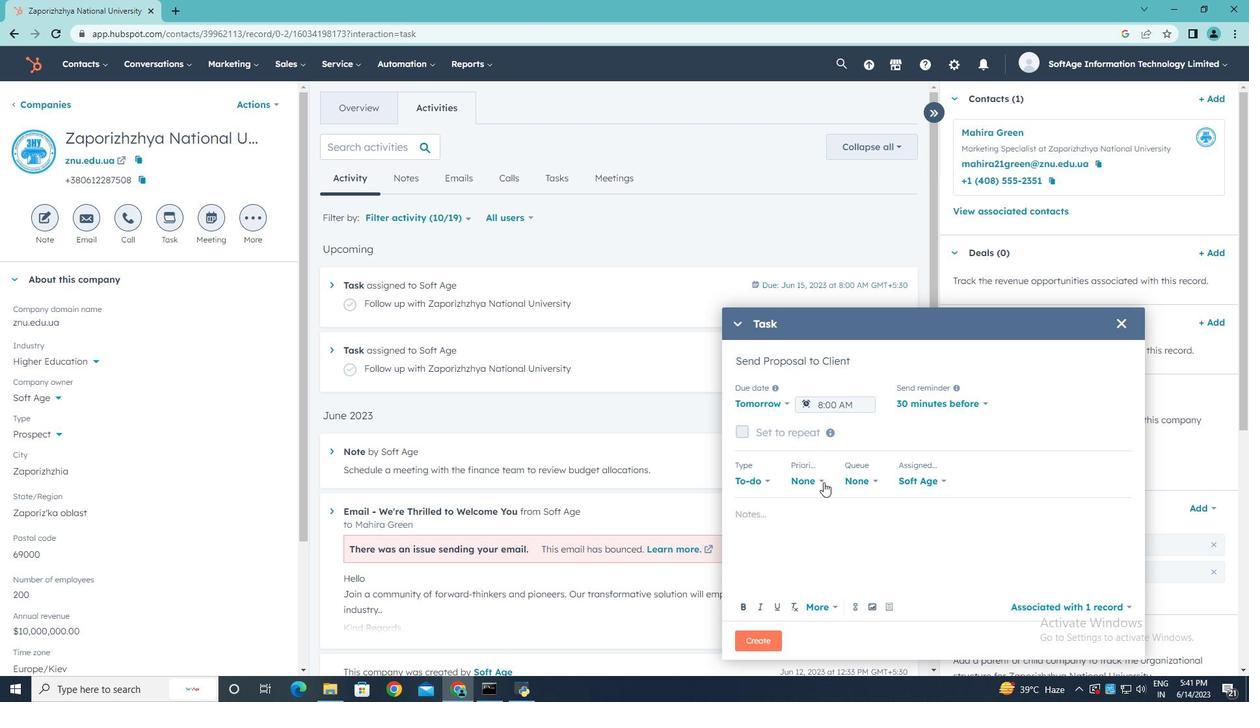 
Action: Mouse pressed left at (822, 480)
Screenshot: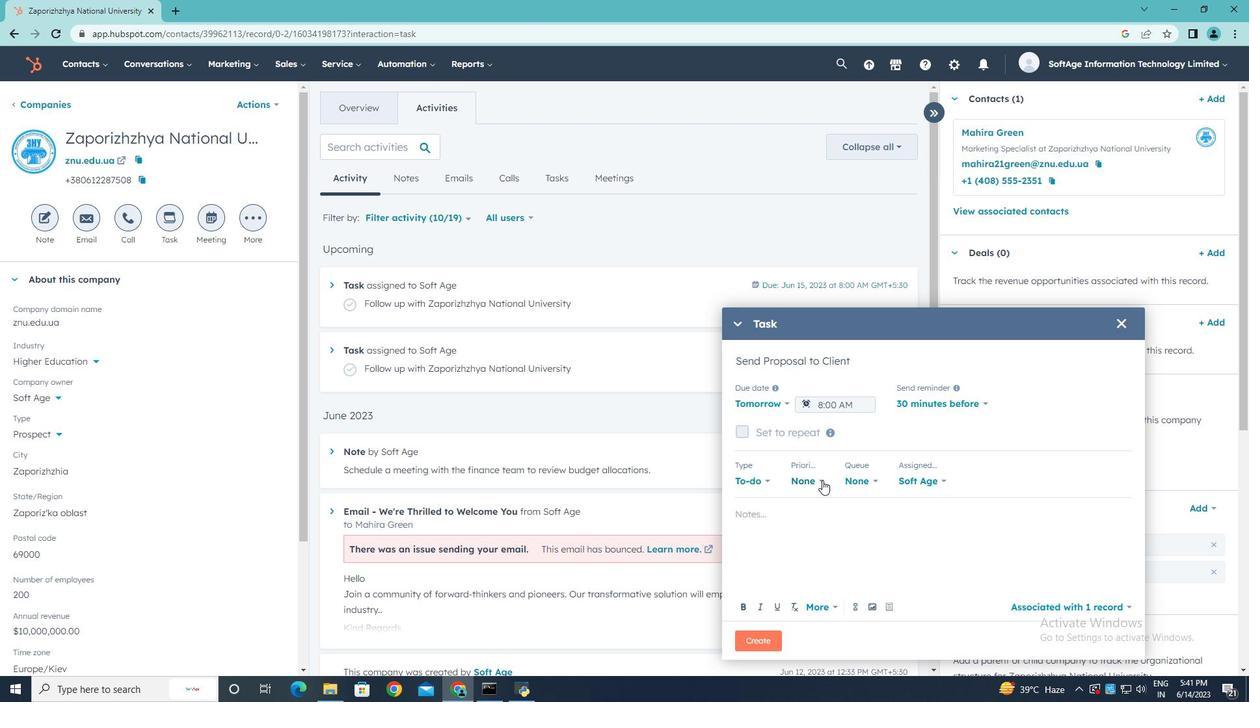 
Action: Mouse moved to (807, 543)
Screenshot: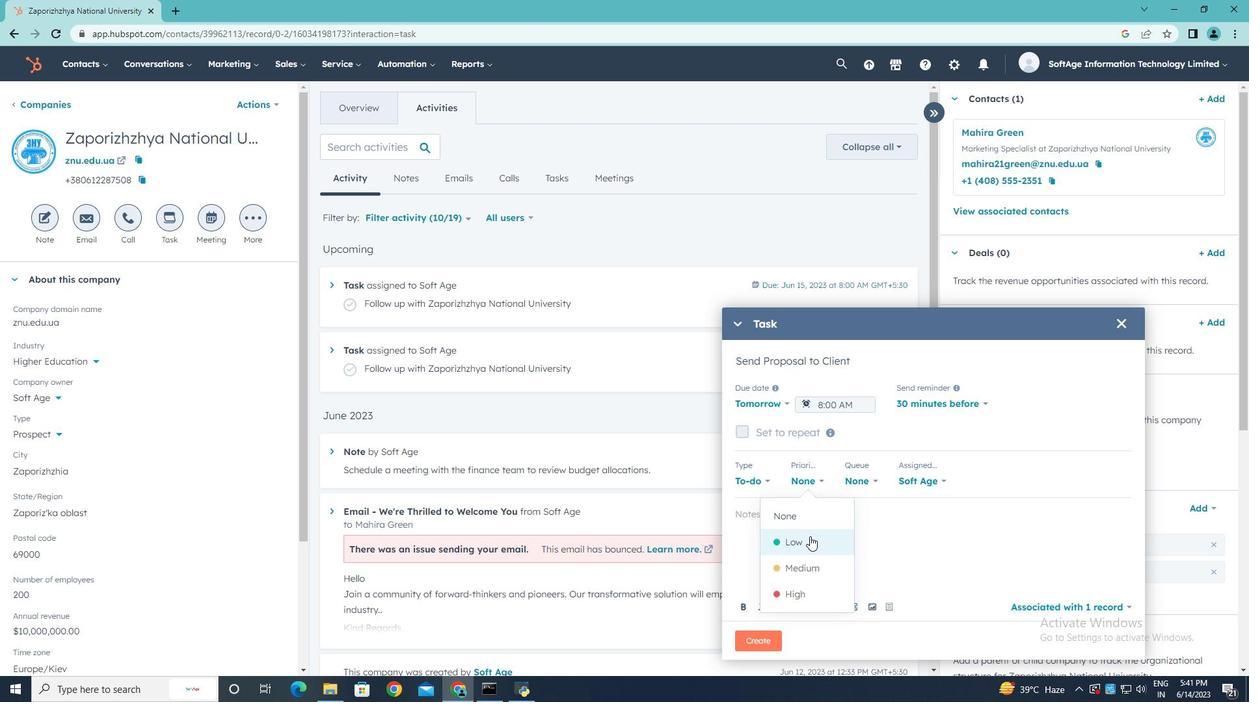 
Action: Mouse pressed left at (807, 543)
Screenshot: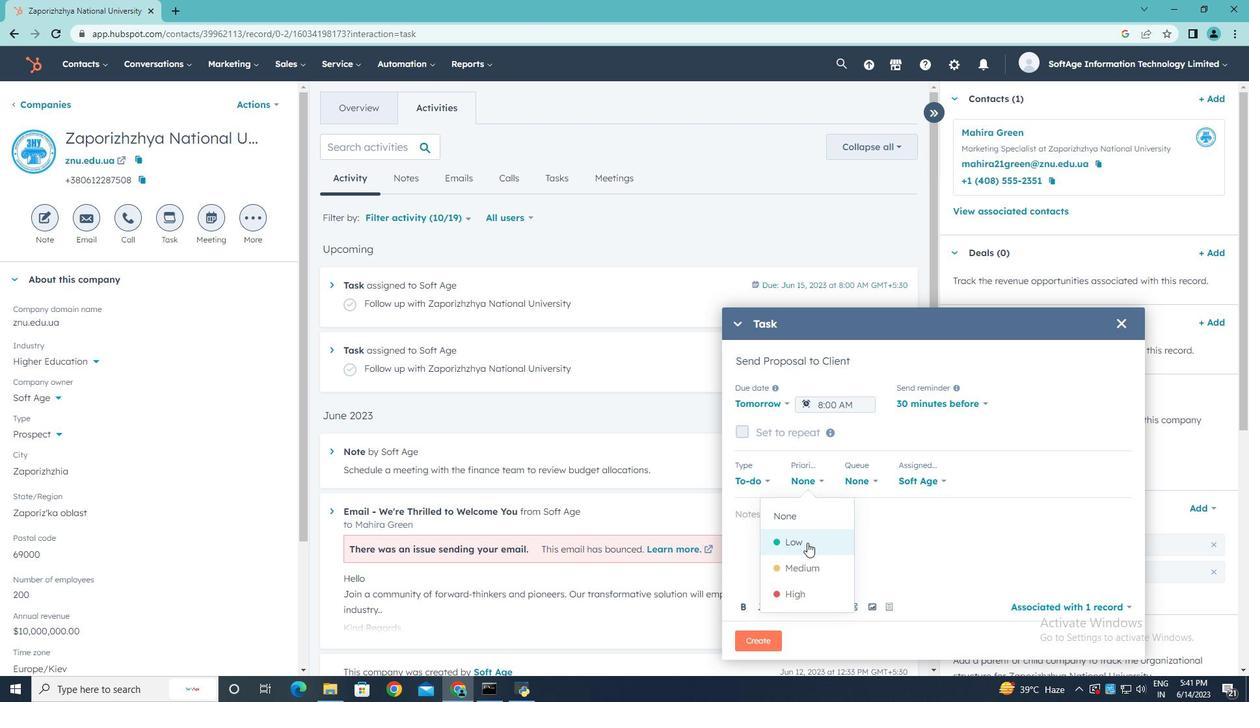 
Action: Mouse moved to (767, 509)
Screenshot: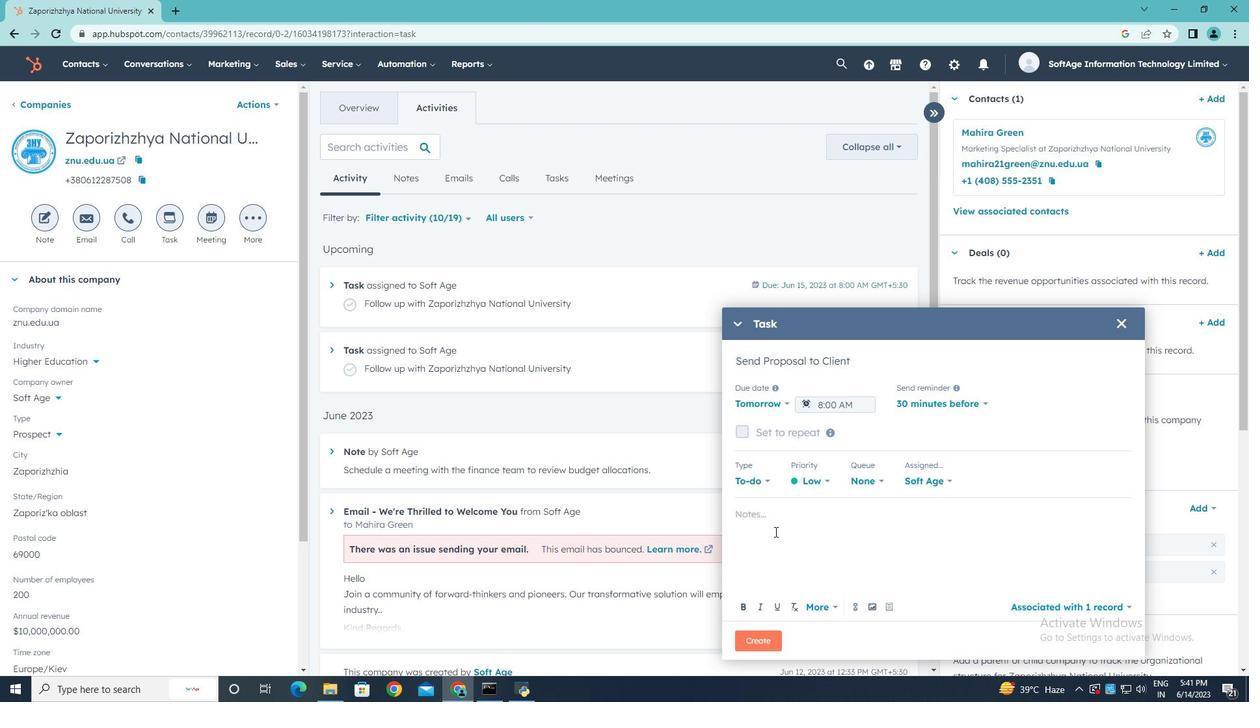 
Action: Mouse pressed left at (767, 509)
Screenshot: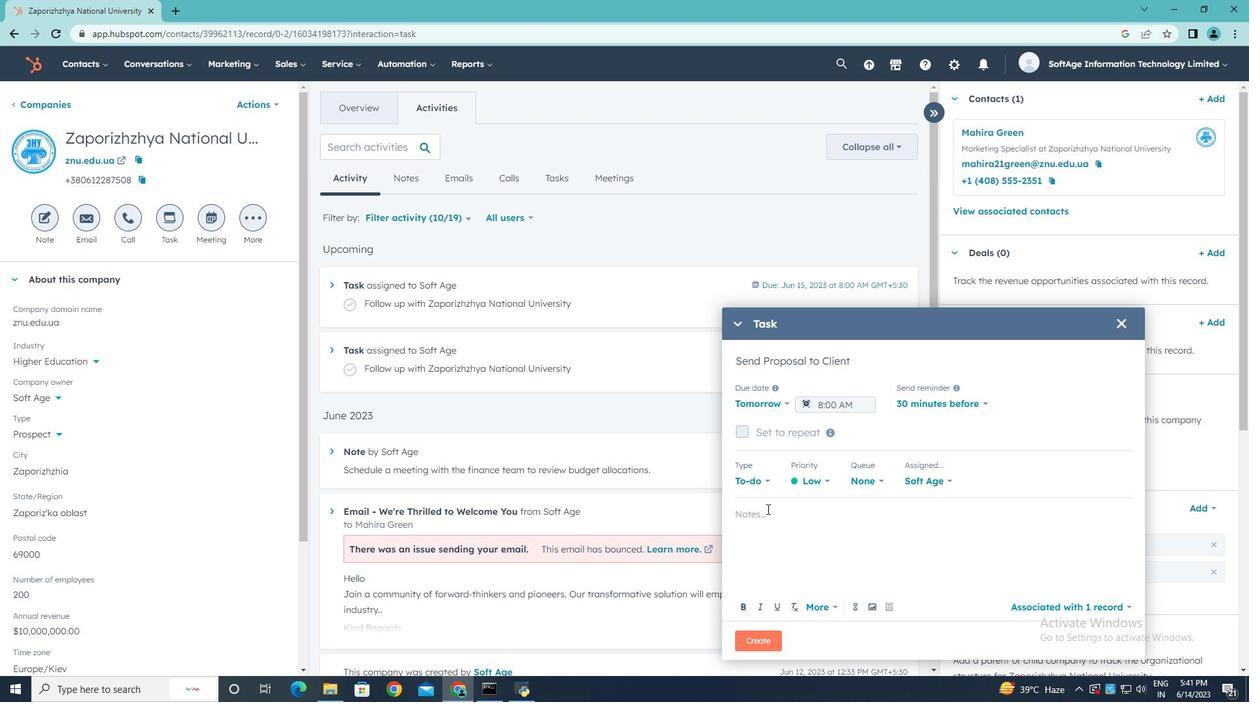 
Action: Key pressed <Key.shift>Review<Key.space>the<Key.space>attached<Key.space>proposal<Key.space>before<Key.space>the<Key.space>meeting<Key.space>and<Key.space>highlighjt<Key.backspace><Key.backspace>t<Key.space>the<Key.space>key<Key.space>benefits<Key.space>for<Key.space>the<Key.space>client..
Screenshot: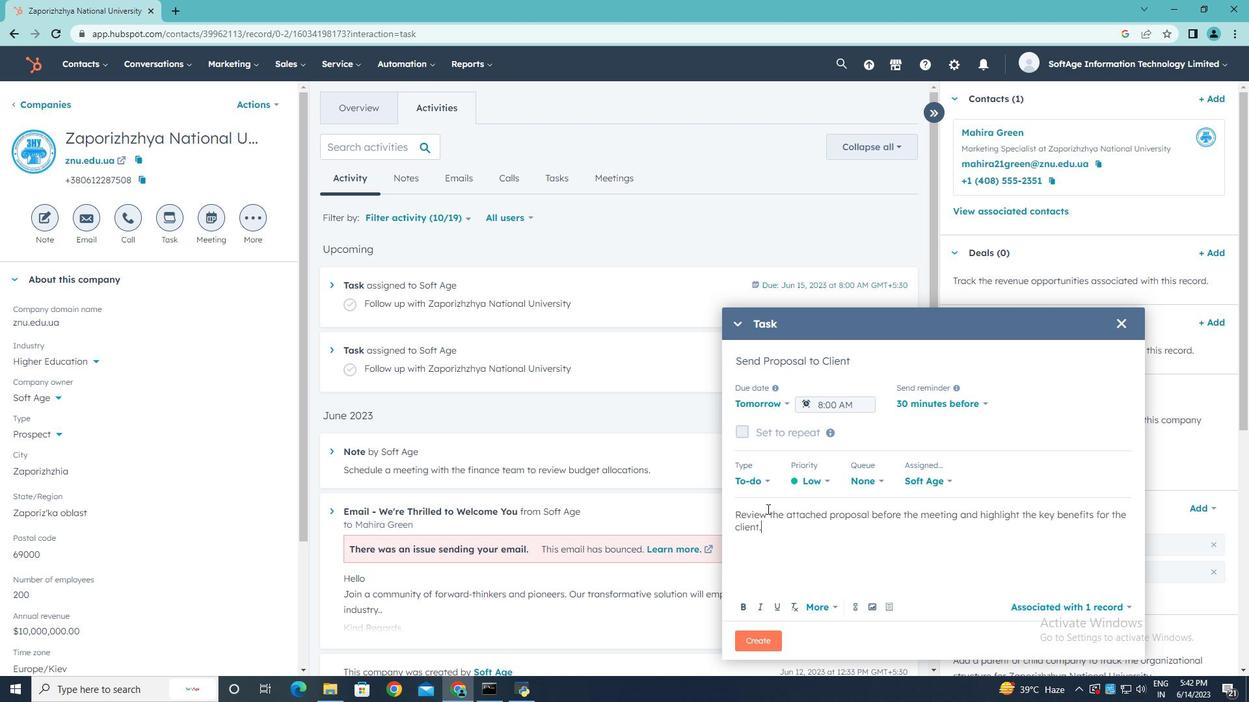 
Action: Mouse moved to (760, 640)
Screenshot: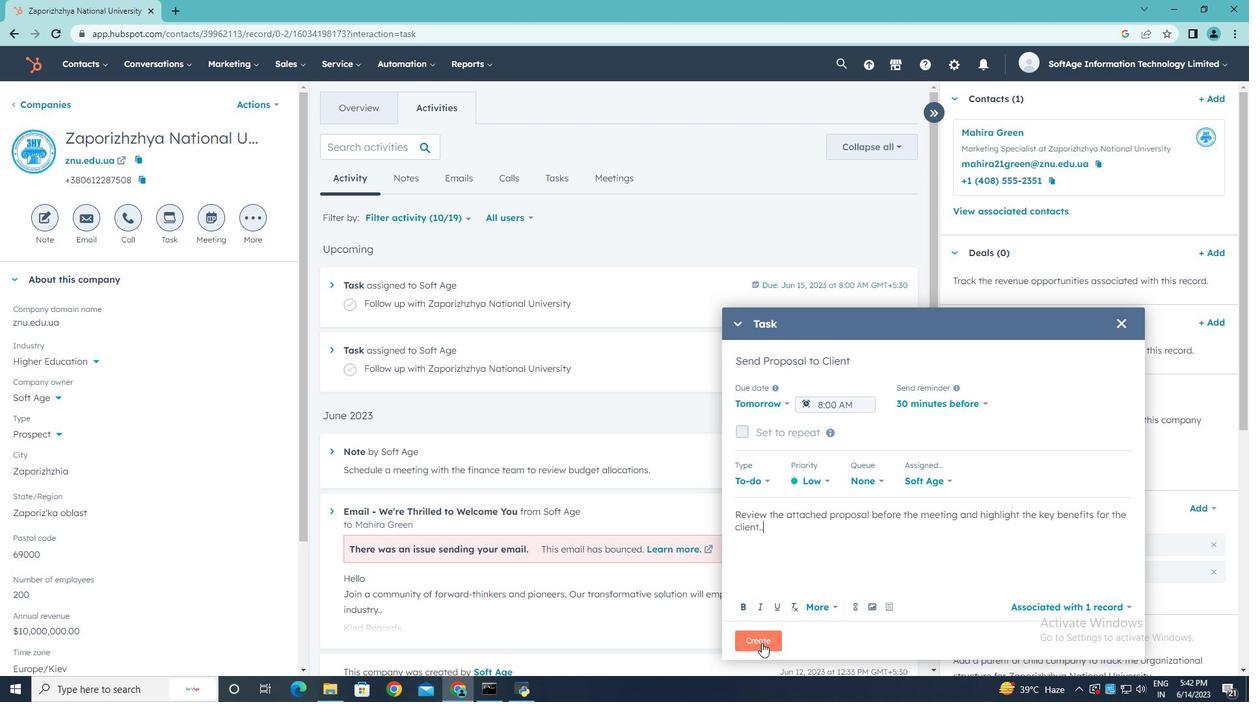 
Action: Mouse pressed left at (760, 640)
Screenshot: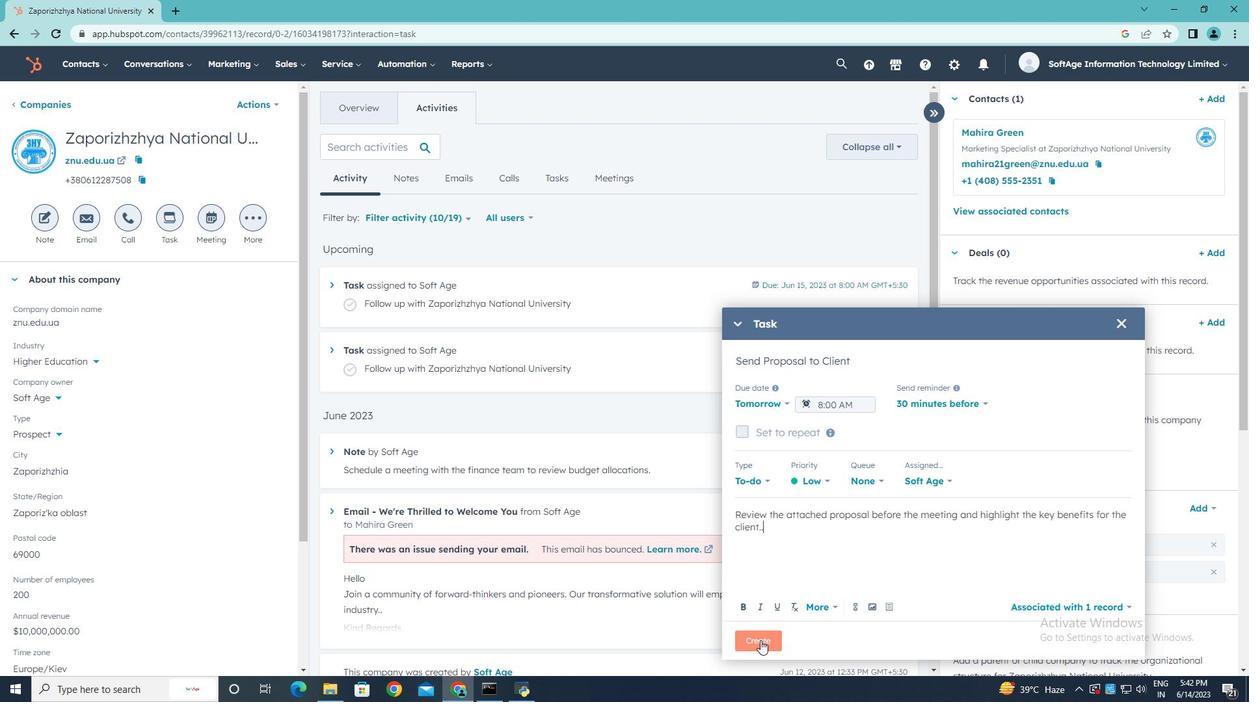 
